 Task: Open Card Investor Meeting in Board Content Promotion to Workspace Business Intelligence and add a team member Softage.4@softage.net, a label Green, a checklist Aquarium Care, an attachment from Trello, a color Green and finally, add a card description 'Create and send out employee engagement survey on company culture' and a comment 'We should approach this task with a sense of collaboration and partnership, working closely with stakeholders and other teams to achieve success.'. Add a start date 'Jan 04, 1900' with a due date 'Jan 11, 1900'
Action: Mouse moved to (86, 253)
Screenshot: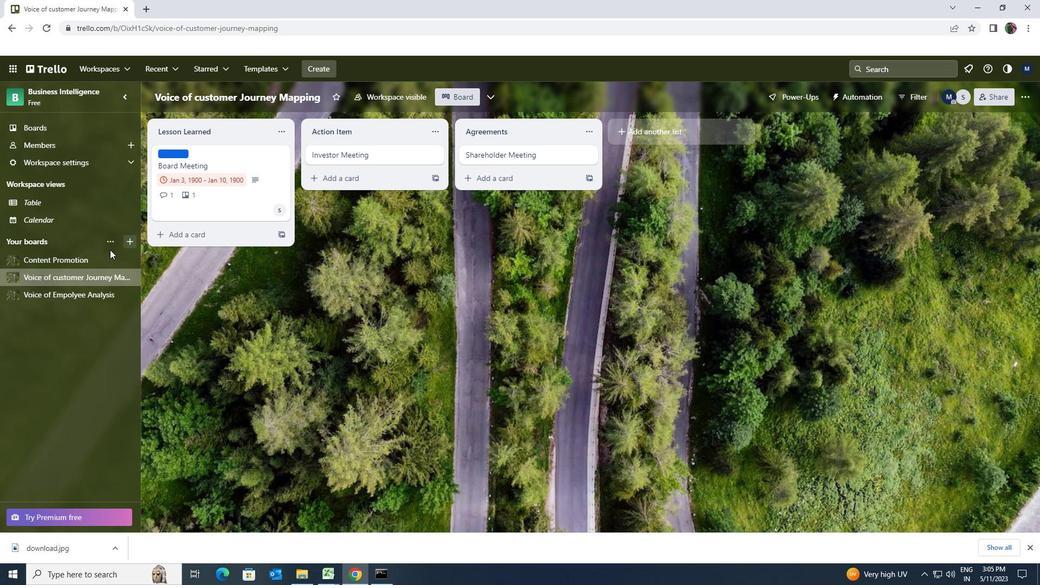 
Action: Mouse pressed left at (86, 253)
Screenshot: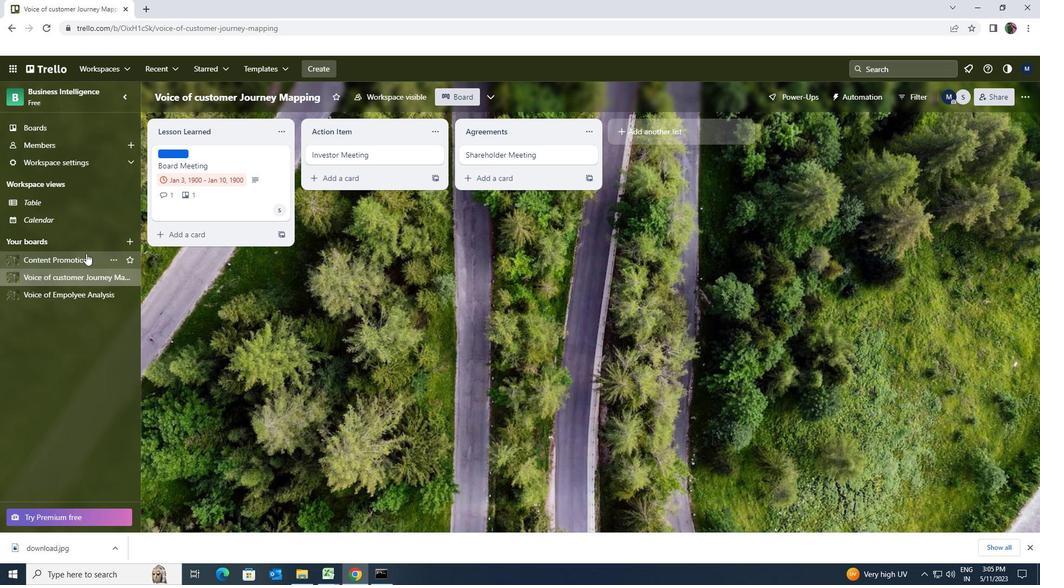 
Action: Mouse moved to (362, 154)
Screenshot: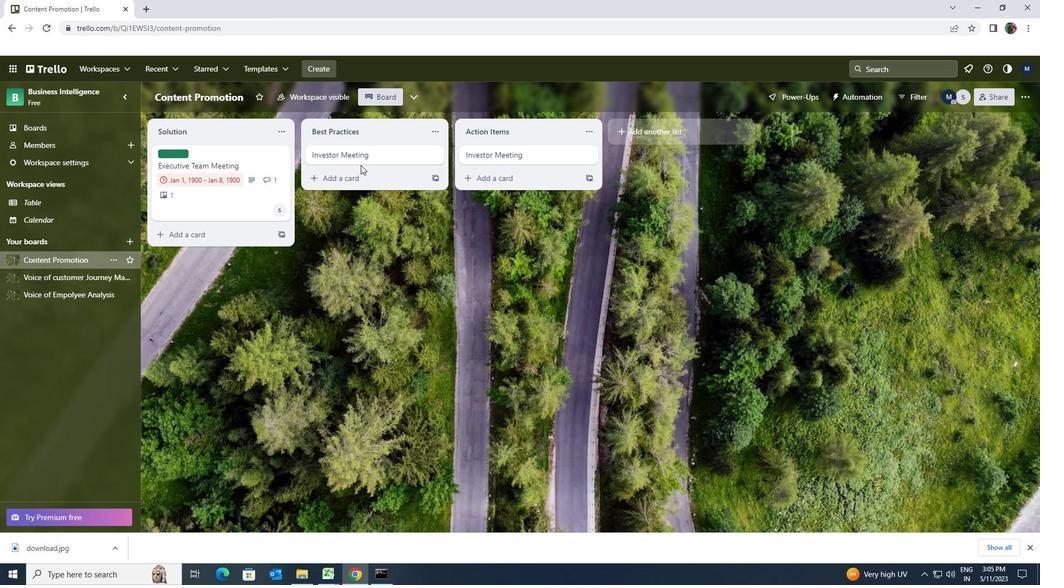 
Action: Mouse pressed left at (362, 154)
Screenshot: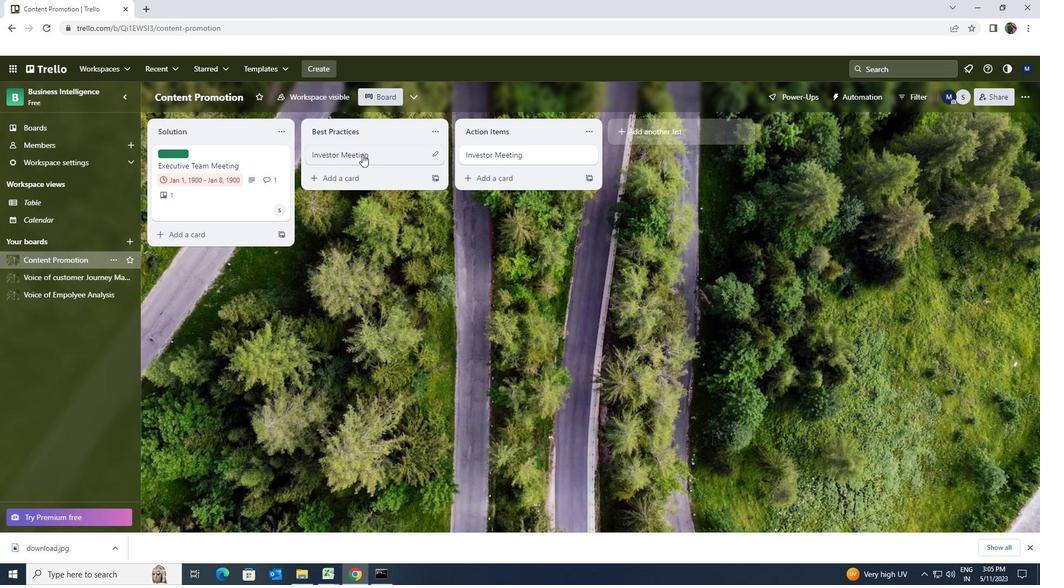 
Action: Mouse moved to (637, 157)
Screenshot: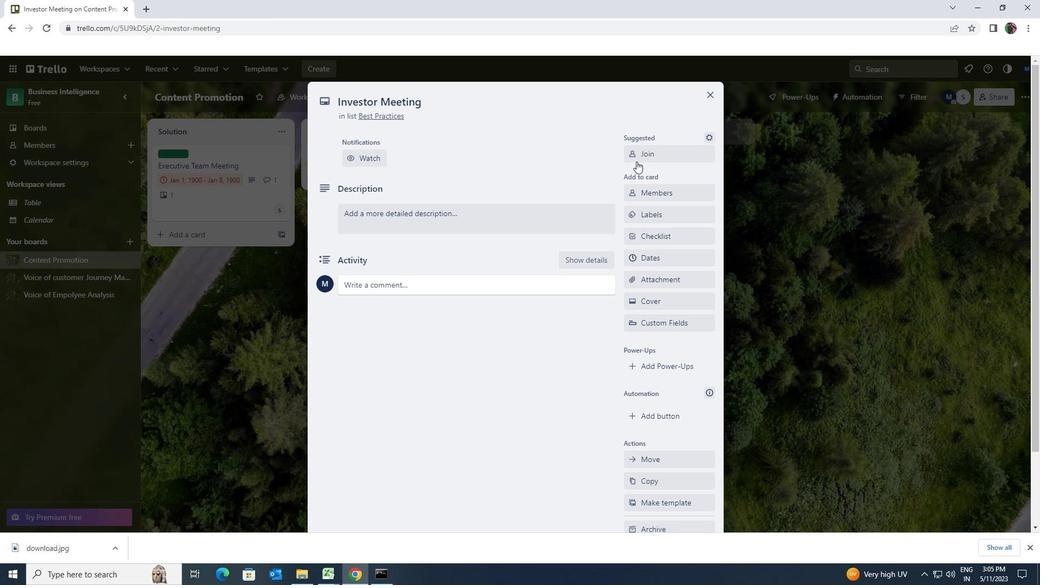 
Action: Mouse pressed left at (637, 157)
Screenshot: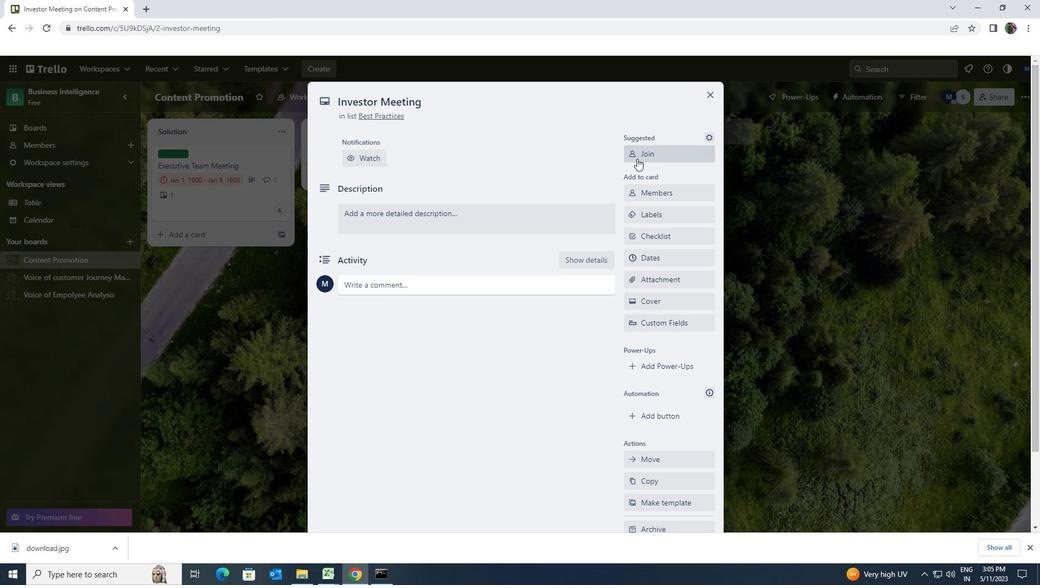 
Action: Mouse moved to (644, 157)
Screenshot: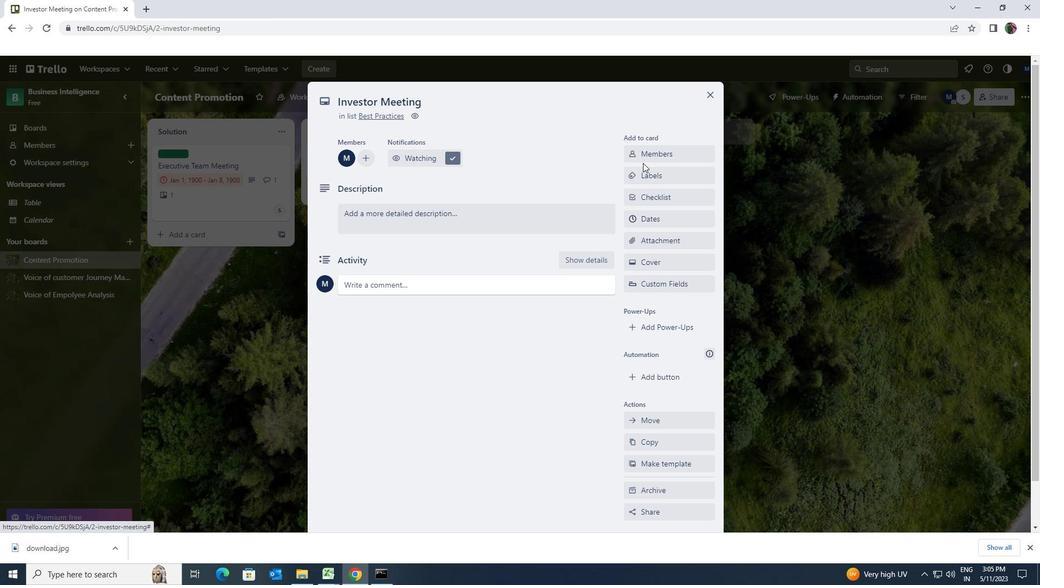 
Action: Mouse pressed left at (644, 157)
Screenshot: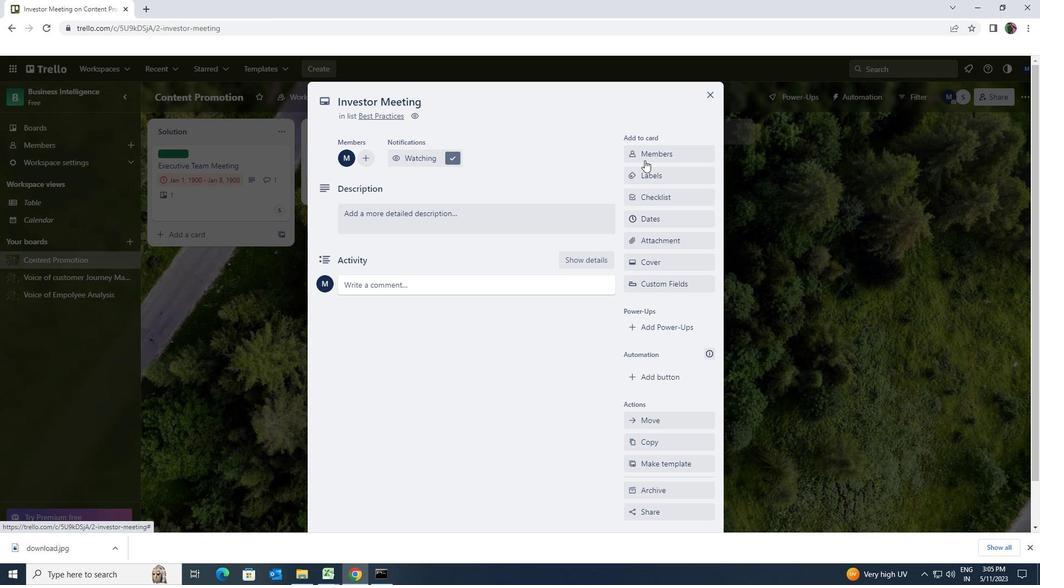 
Action: Mouse moved to (644, 157)
Screenshot: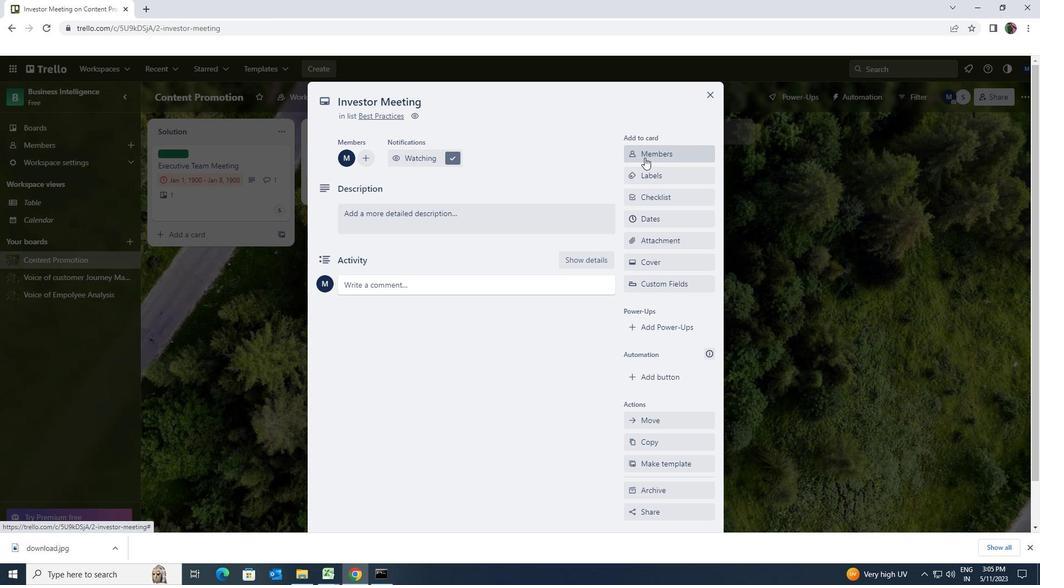 
Action: Key pressed softage.4<Key.shift>@SOFTAGE.NET
Screenshot: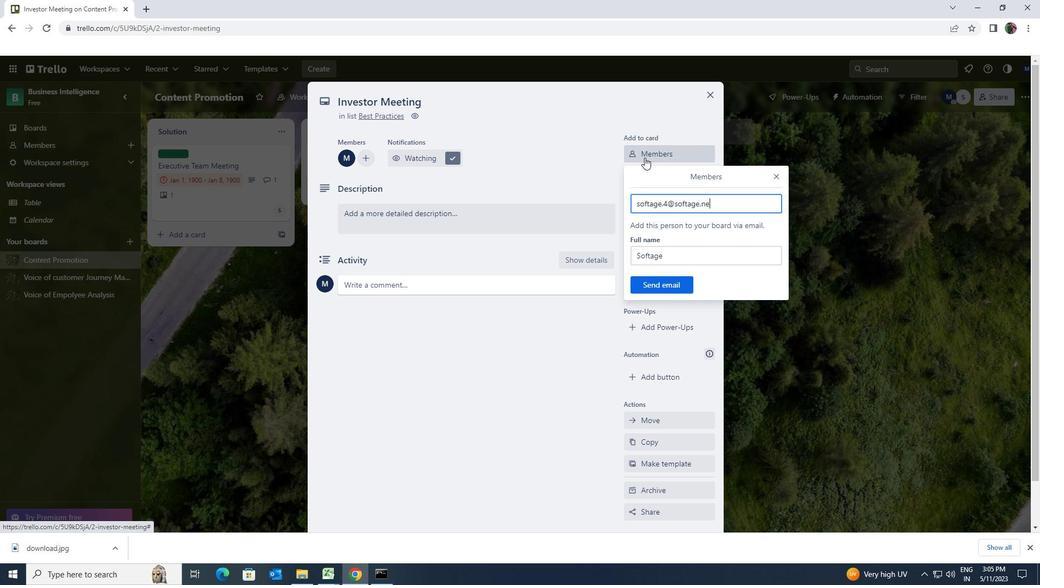 
Action: Mouse moved to (668, 283)
Screenshot: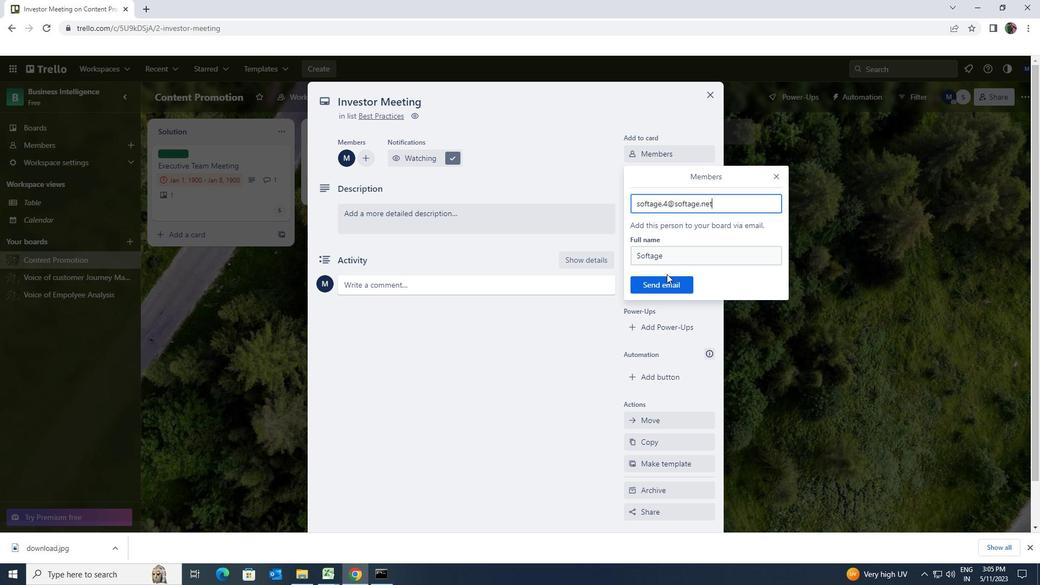 
Action: Mouse pressed left at (668, 283)
Screenshot: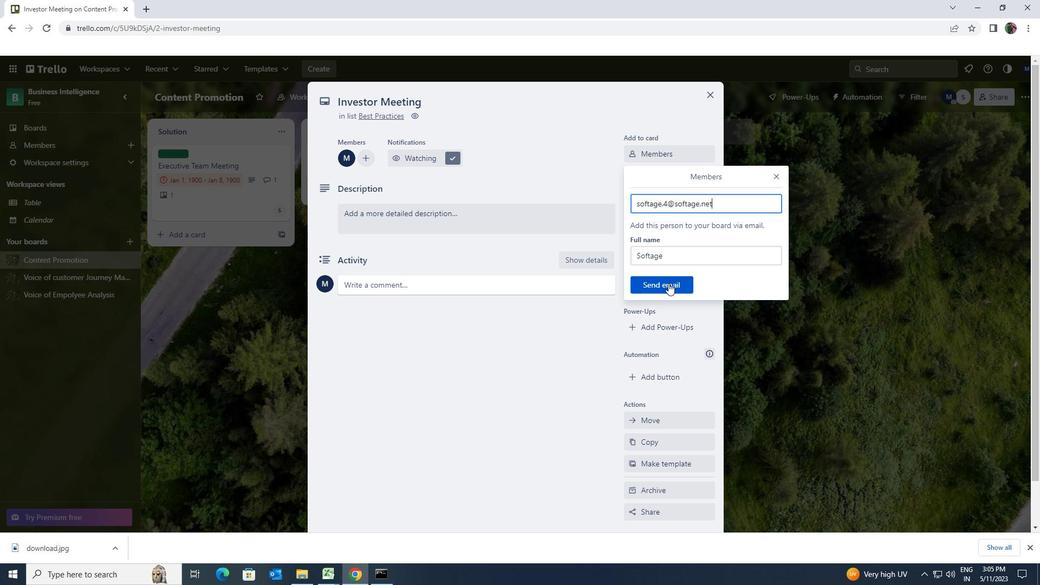 
Action: Mouse moved to (656, 176)
Screenshot: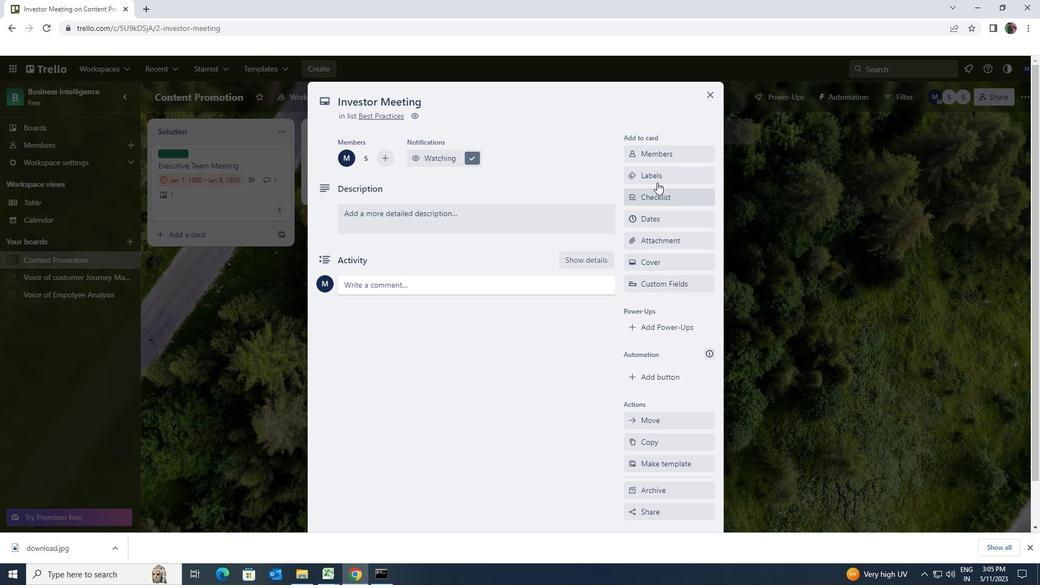 
Action: Mouse pressed left at (656, 176)
Screenshot: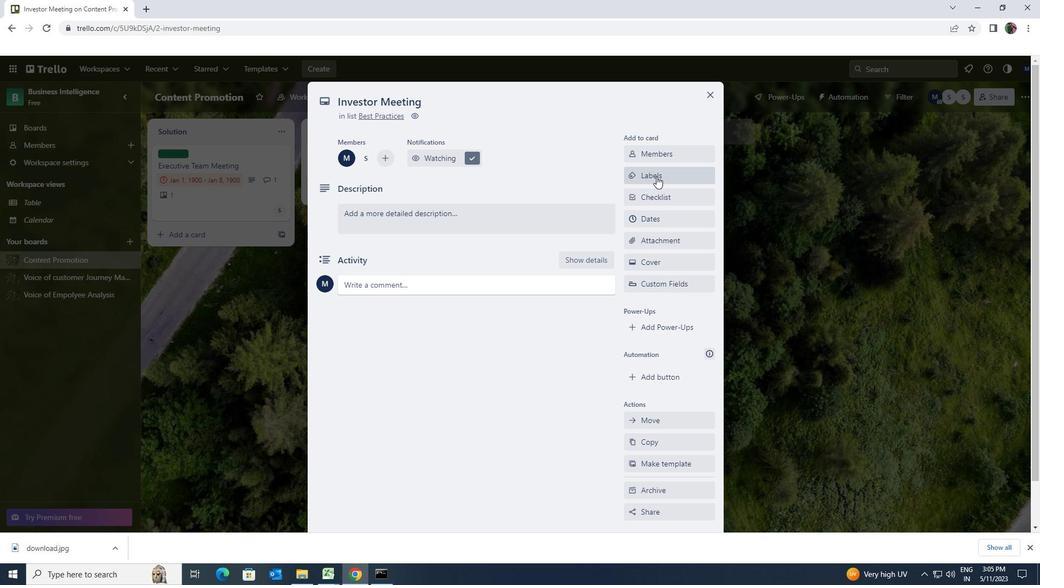 
Action: Mouse moved to (687, 400)
Screenshot: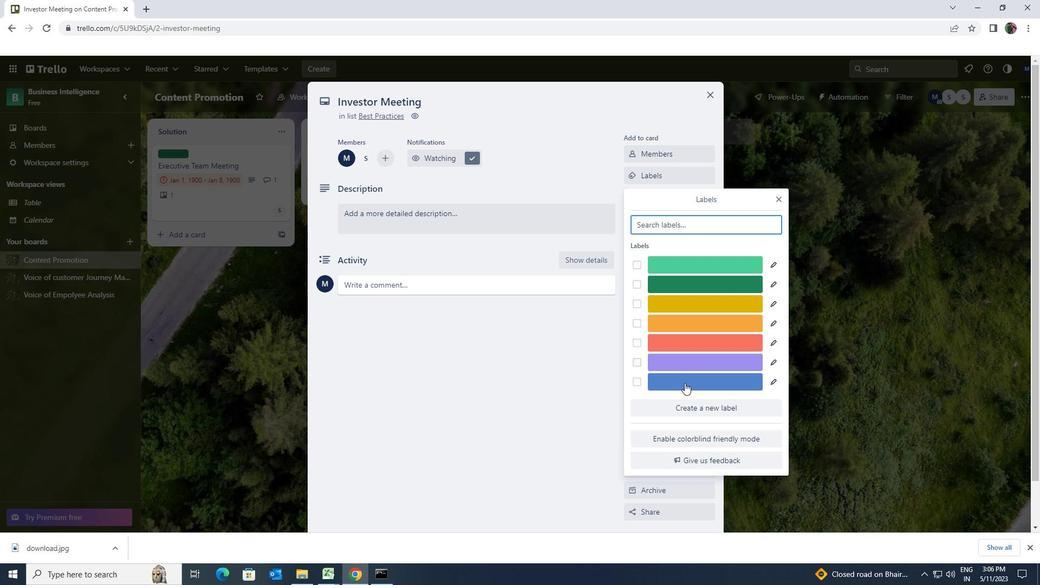 
Action: Mouse pressed left at (687, 400)
Screenshot: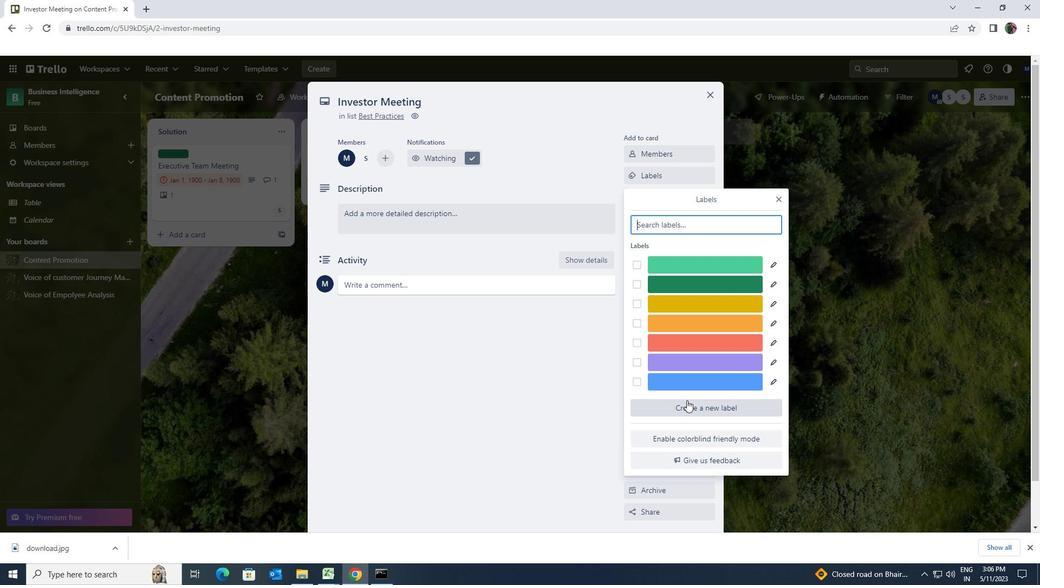 
Action: Mouse moved to (648, 373)
Screenshot: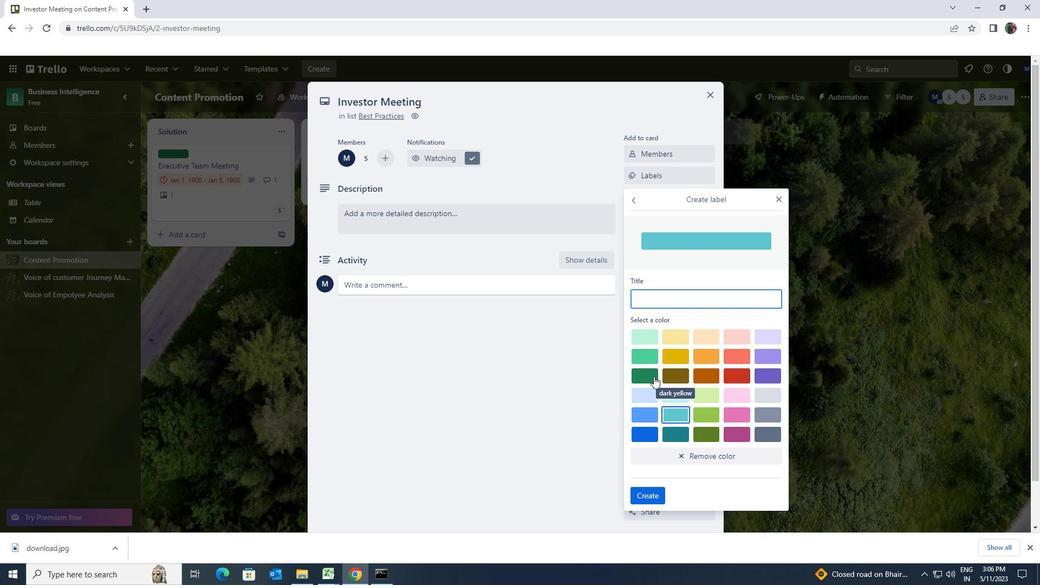 
Action: Mouse pressed left at (648, 373)
Screenshot: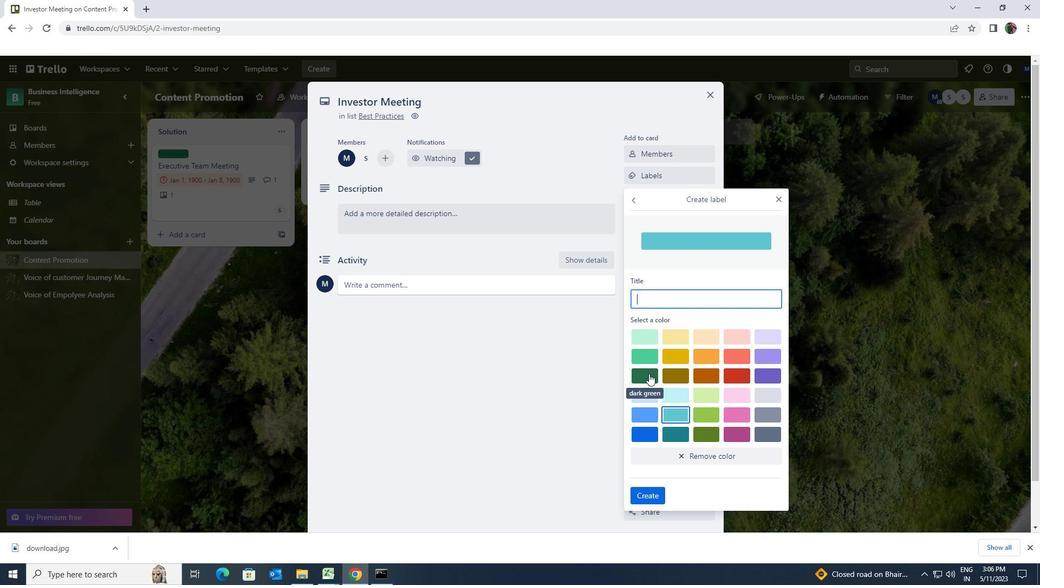 
Action: Mouse moved to (639, 493)
Screenshot: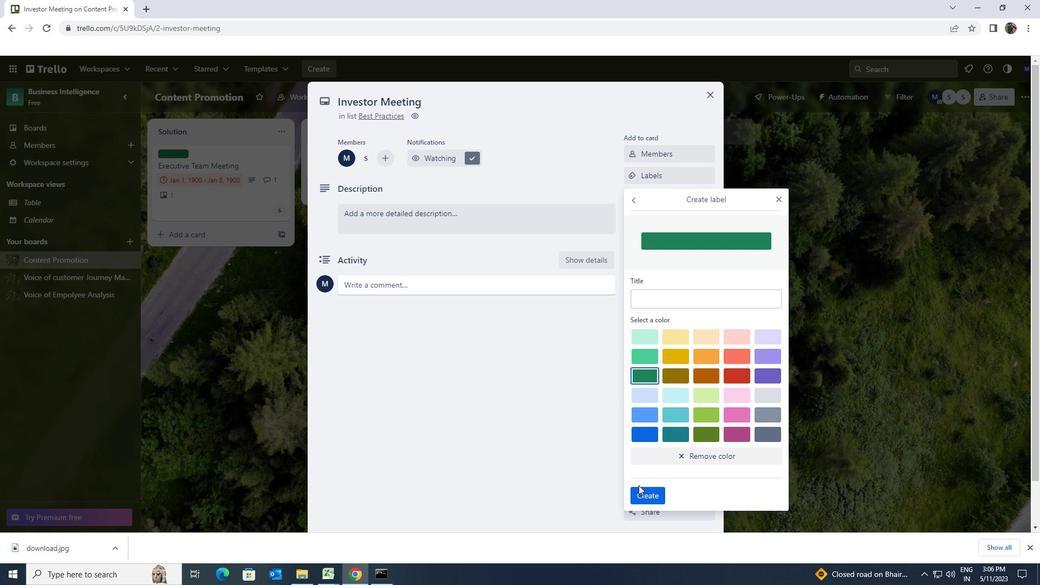 
Action: Mouse pressed left at (639, 493)
Screenshot: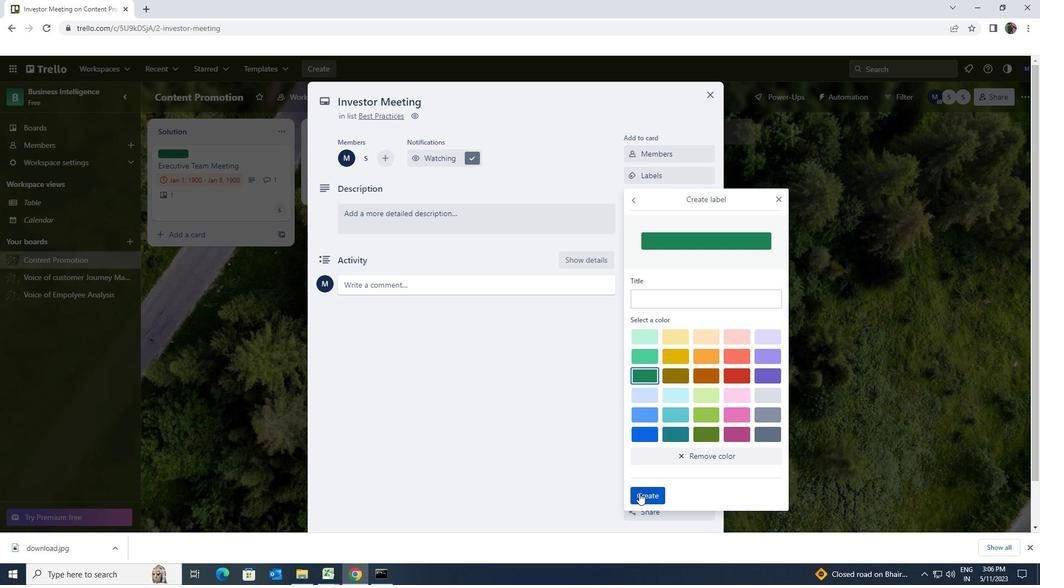 
Action: Mouse moved to (778, 196)
Screenshot: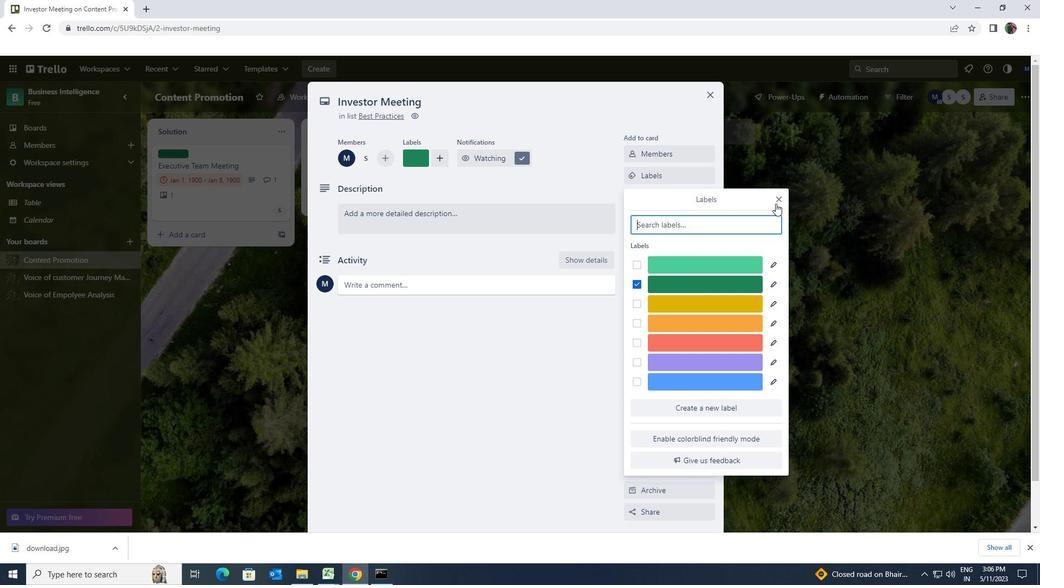 
Action: Mouse pressed left at (778, 196)
Screenshot: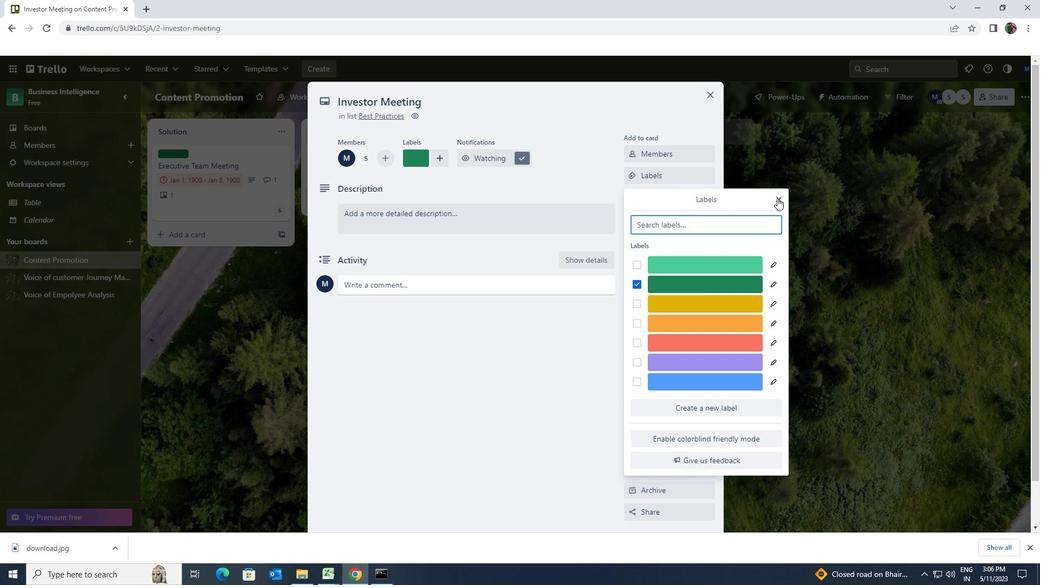
Action: Mouse moved to (697, 198)
Screenshot: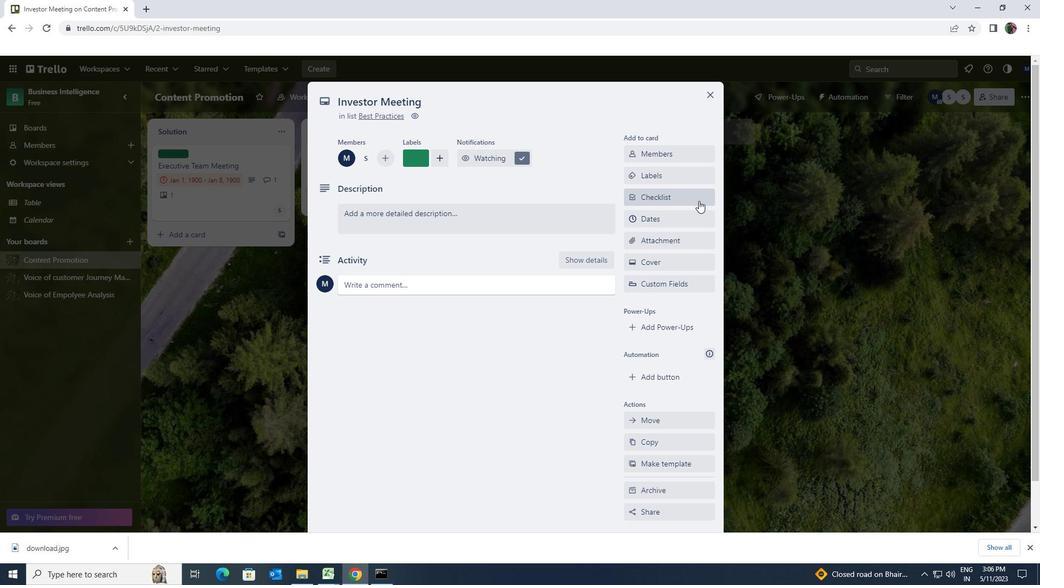 
Action: Mouse pressed left at (697, 198)
Screenshot: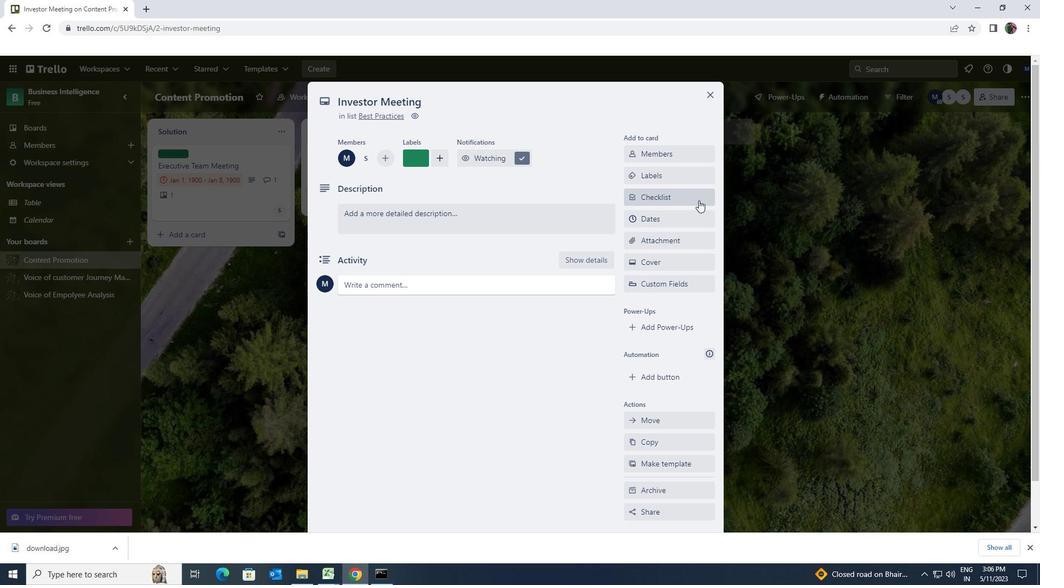 
Action: Key pressed <Key.shift><Key.shift><Key.shift><Key.shift><Key.shift><Key.shift><Key.shift><Key.shift><Key.shift><Key.shift><Key.shift><Key.shift><Key.shift><Key.shift><Key.shift><Key.shift><Key.shift>AQ
Screenshot: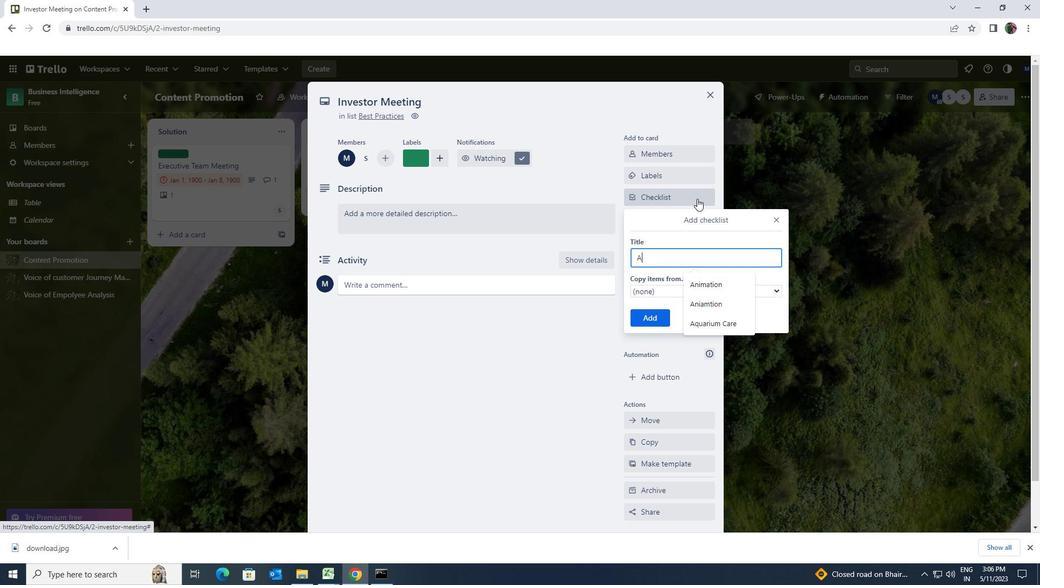 
Action: Mouse moved to (697, 198)
Screenshot: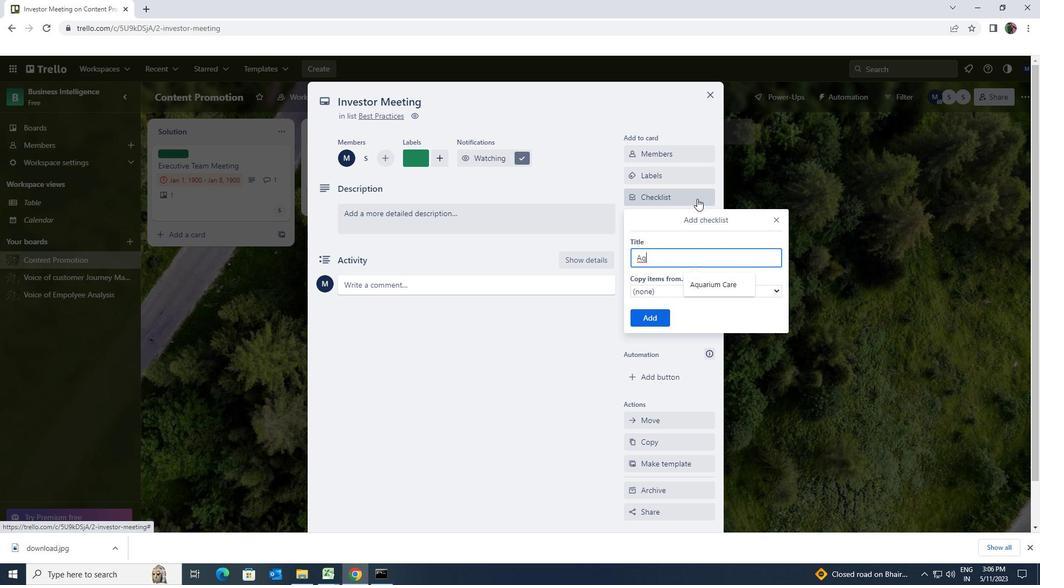 
Action: Key pressed UARIUN<Key.backspace>M<Key.space><Key.shift>CARE
Screenshot: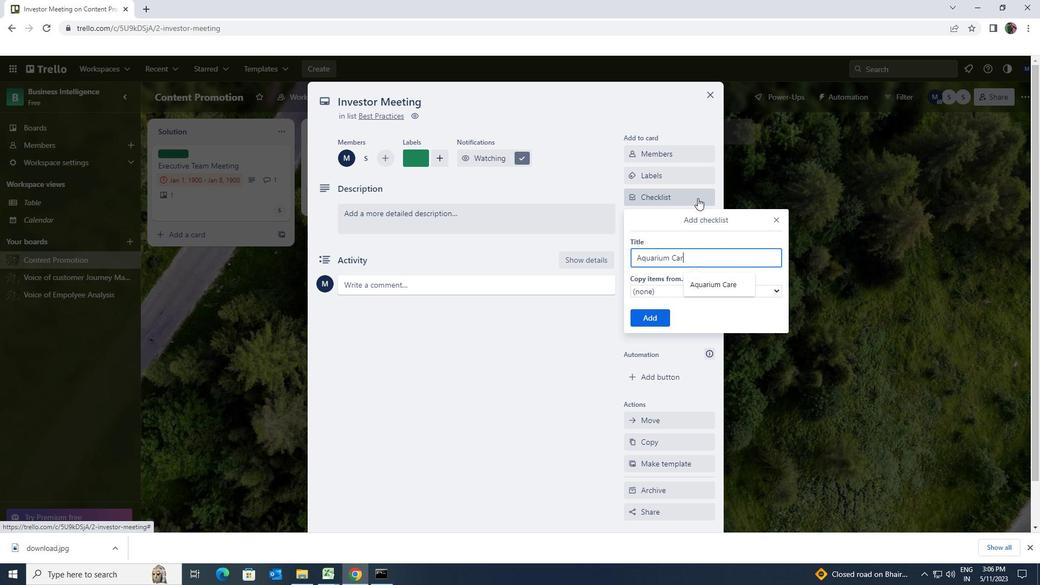 
Action: Mouse moved to (659, 316)
Screenshot: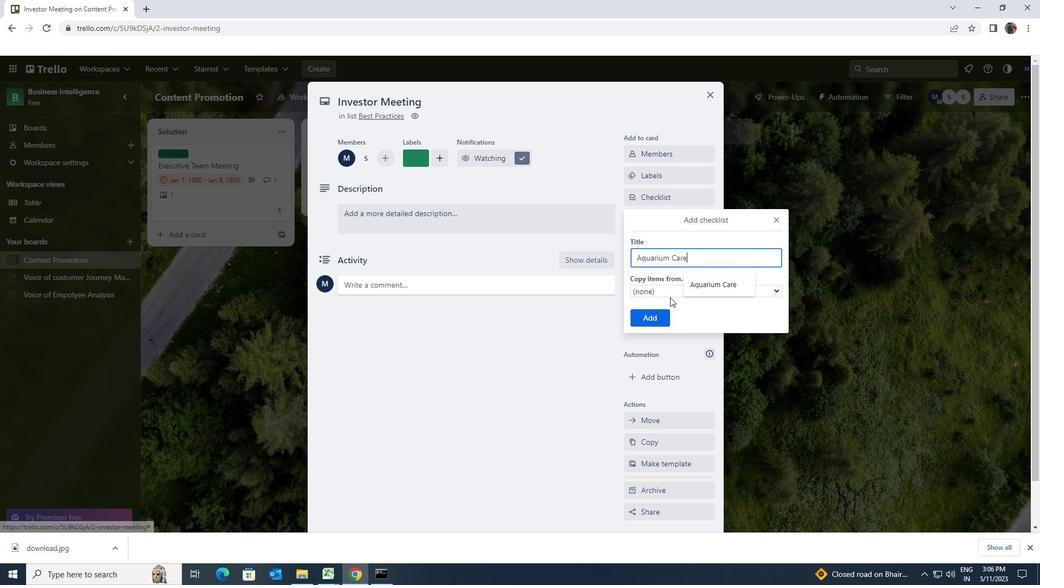 
Action: Mouse pressed left at (659, 316)
Screenshot: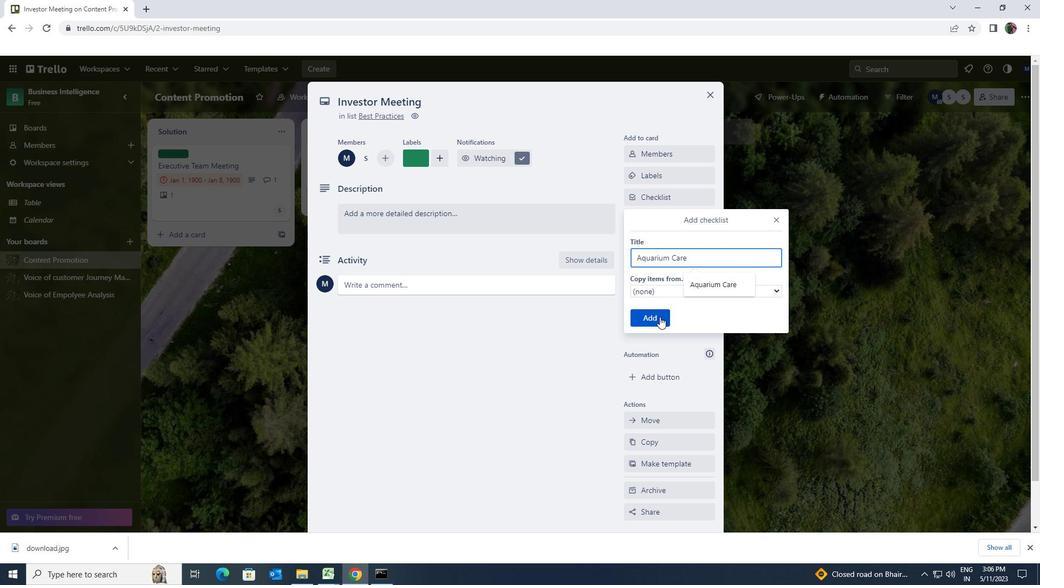 
Action: Mouse moved to (662, 234)
Screenshot: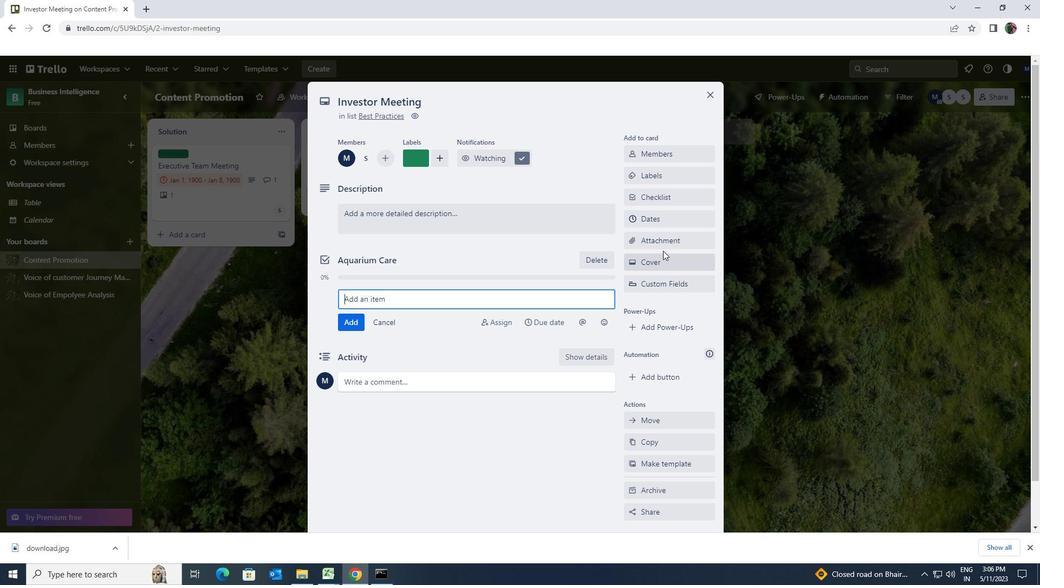 
Action: Mouse pressed left at (662, 234)
Screenshot: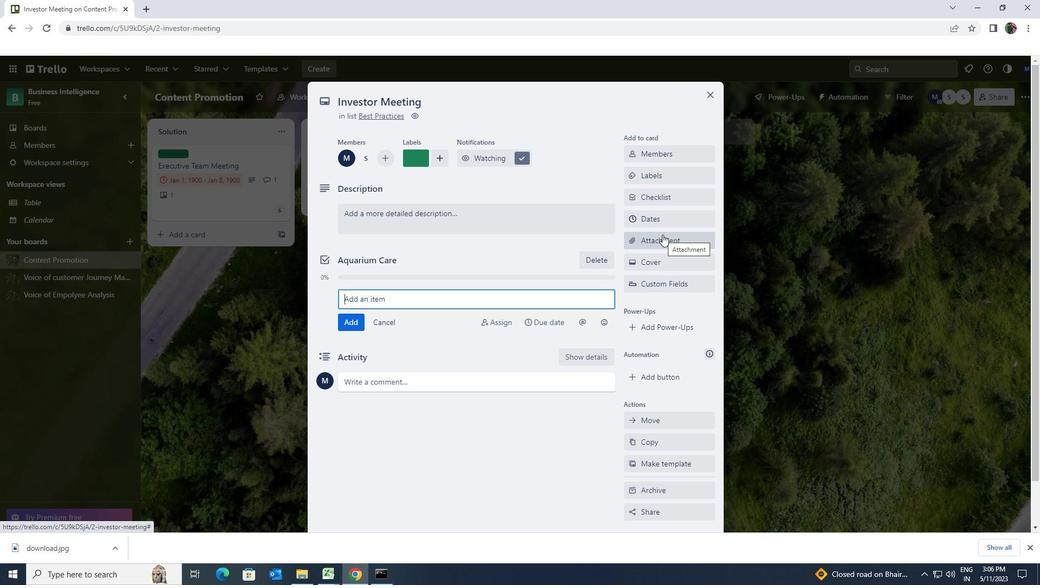 
Action: Mouse moved to (665, 300)
Screenshot: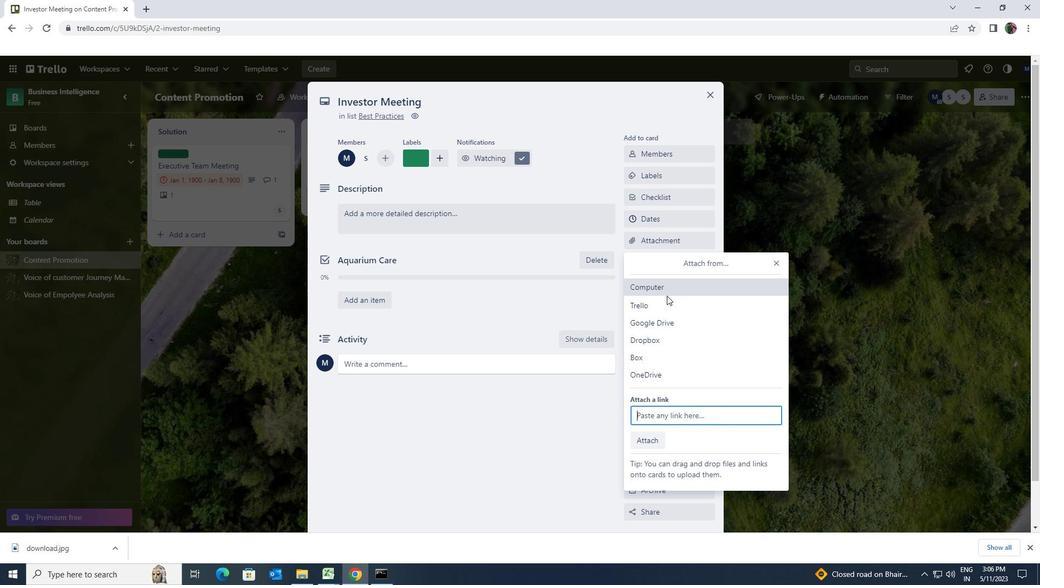 
Action: Mouse pressed left at (665, 300)
Screenshot: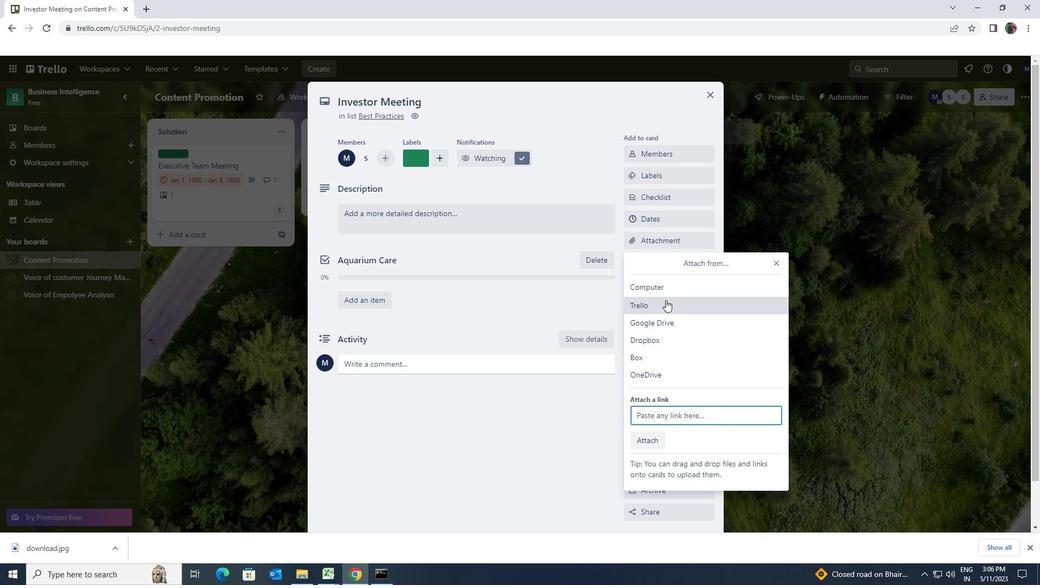 
Action: Mouse moved to (663, 310)
Screenshot: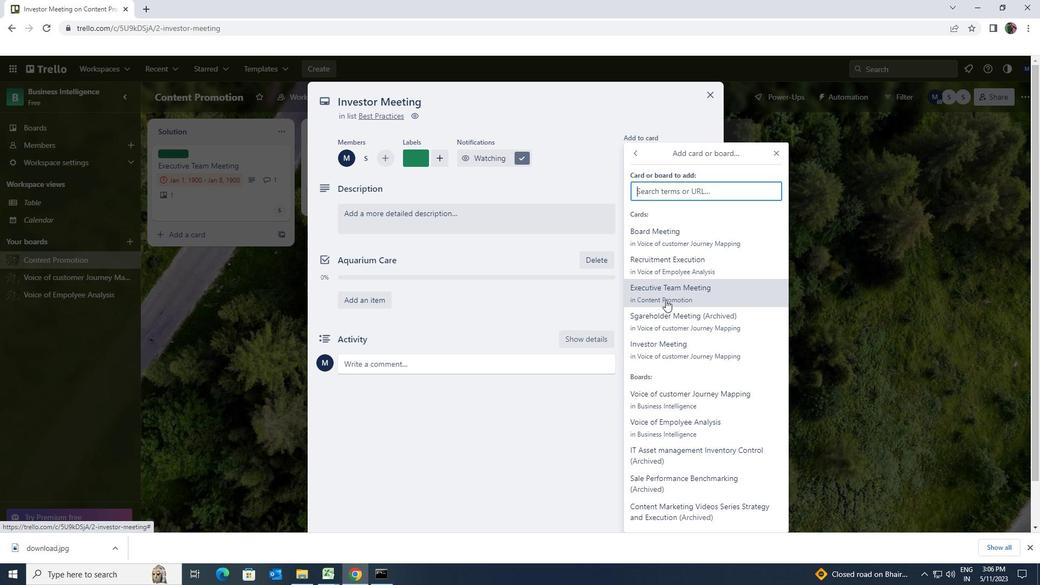 
Action: Mouse pressed left at (663, 310)
Screenshot: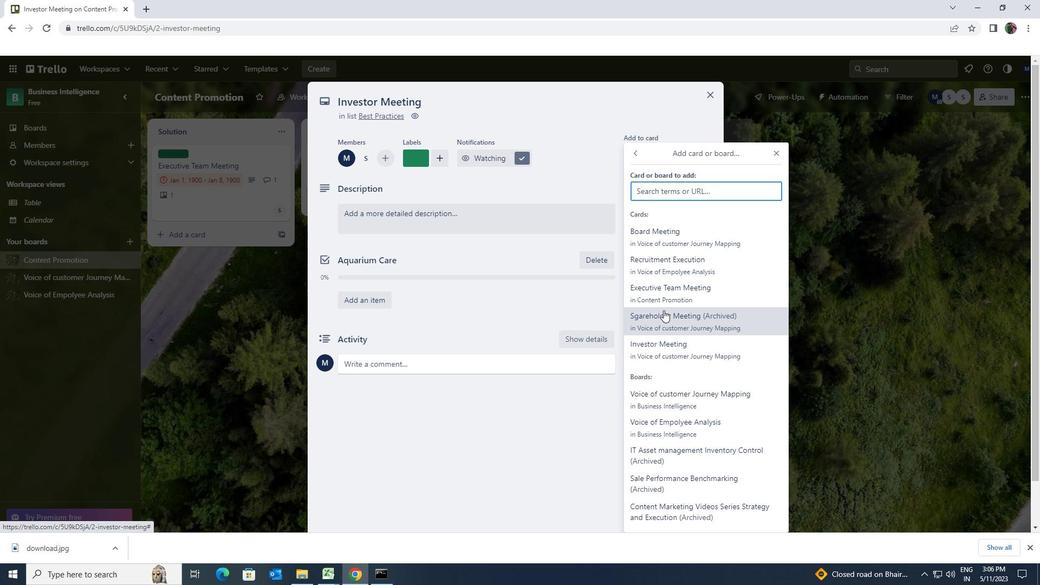 
Action: Mouse moved to (566, 223)
Screenshot: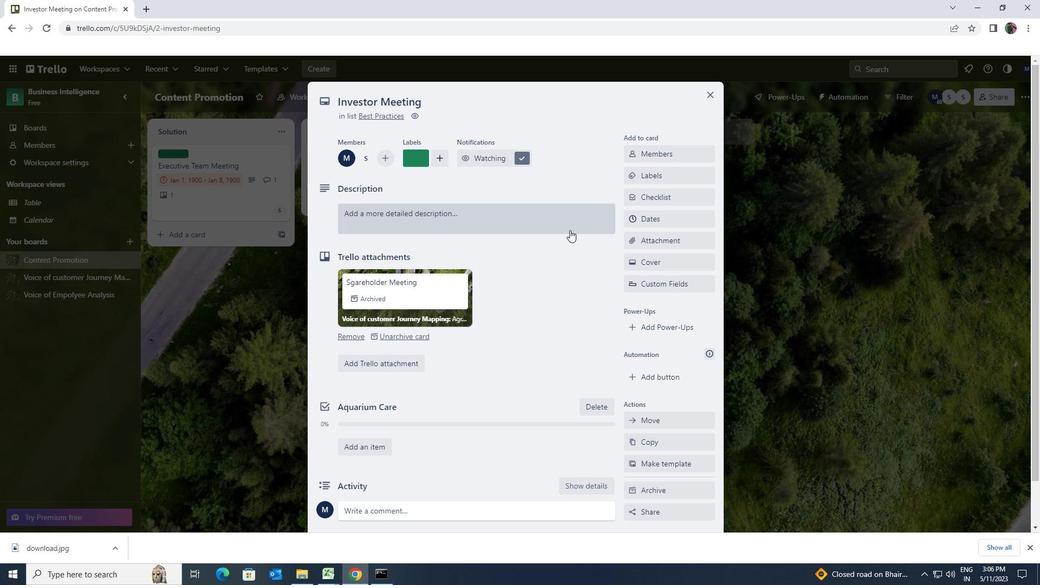
Action: Mouse pressed left at (566, 223)
Screenshot: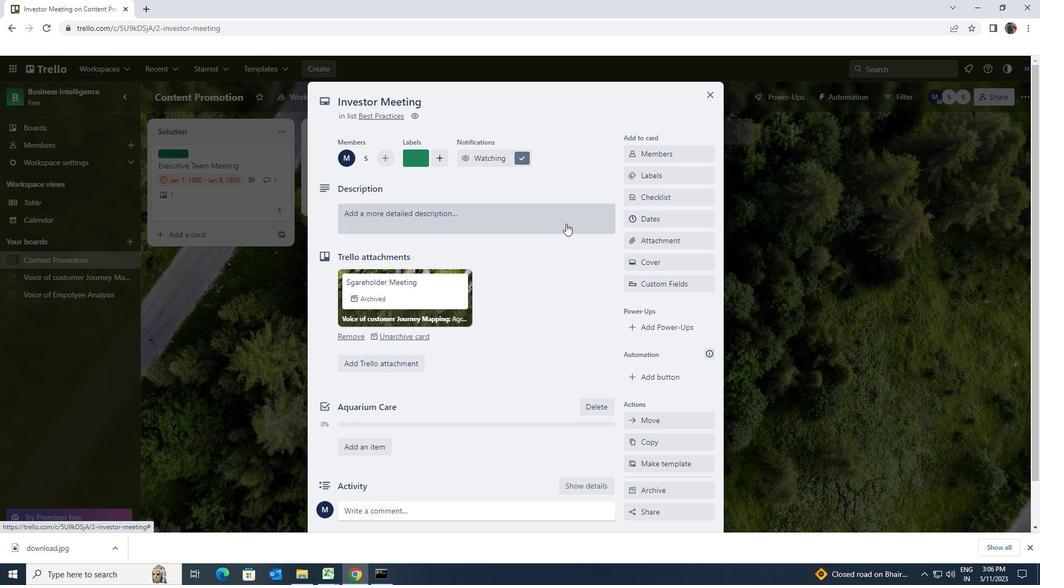 
Action: Key pressed <Key.shift>CREATE<Key.space>AND<Key.space>SENS<Key.backspace>D<Key.space>OUT<Key.space>EMPLOYEE<Key.space>ENGAGEMENT<Key.space>SURVEY<Key.space>ON<Key.space>COMPANY<Key.space>CULTURE.
Screenshot: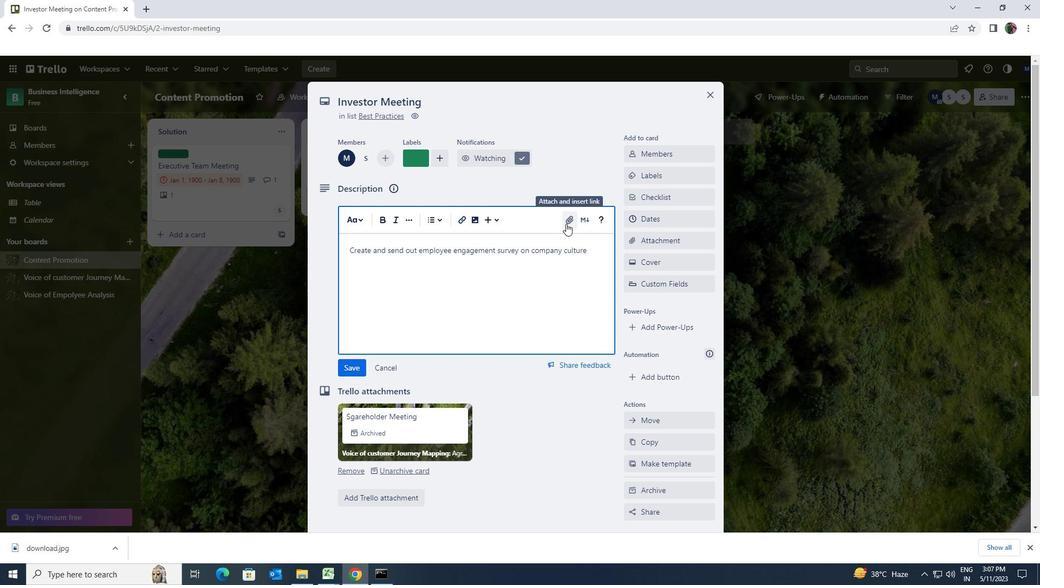 
Action: Mouse moved to (360, 367)
Screenshot: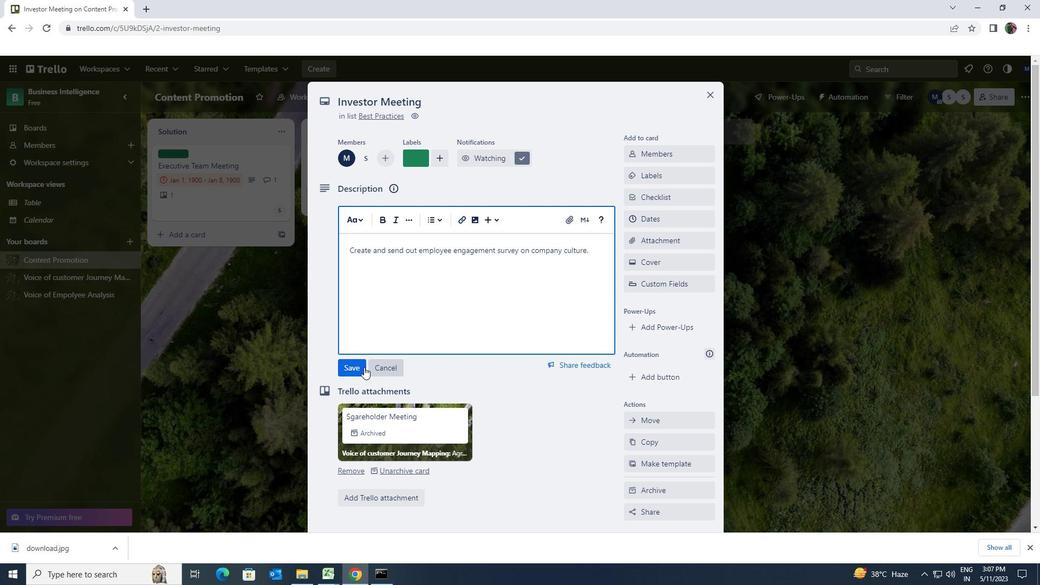 
Action: Mouse pressed left at (360, 367)
Screenshot: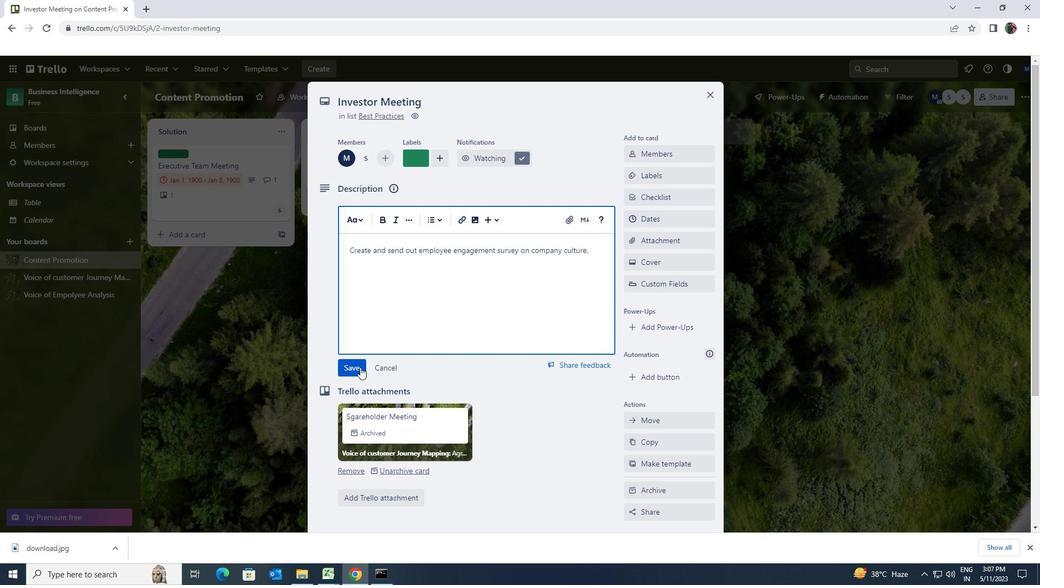
Action: Mouse scrolled (360, 366) with delta (0, 0)
Screenshot: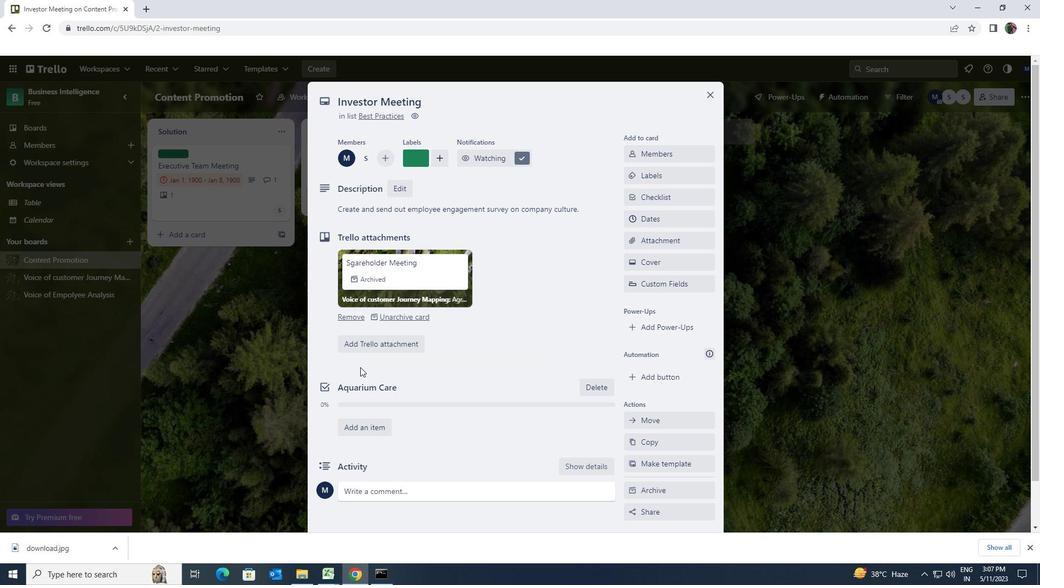 
Action: Mouse scrolled (360, 366) with delta (0, 0)
Screenshot: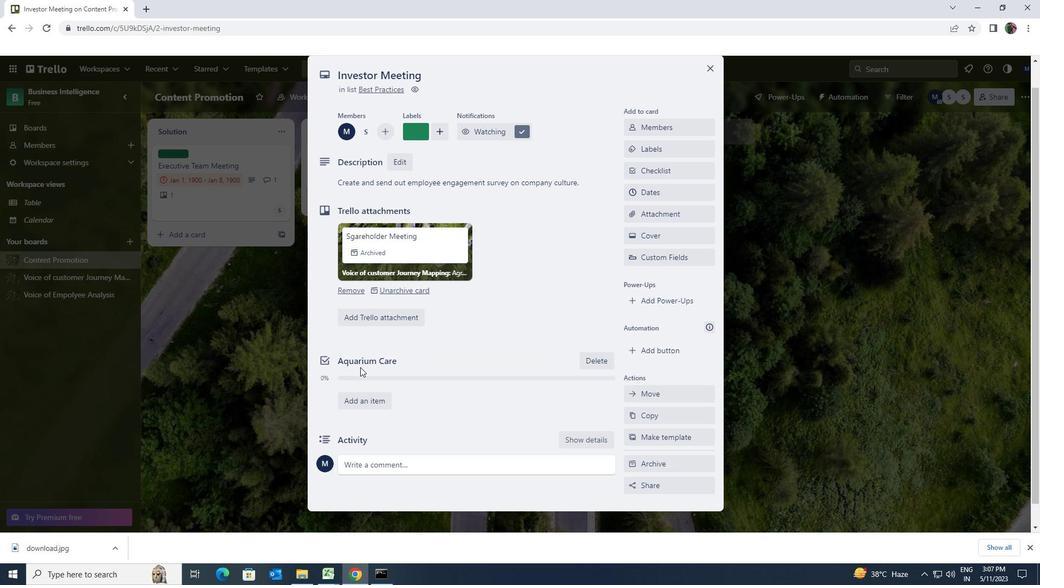 
Action: Mouse scrolled (360, 366) with delta (0, 0)
Screenshot: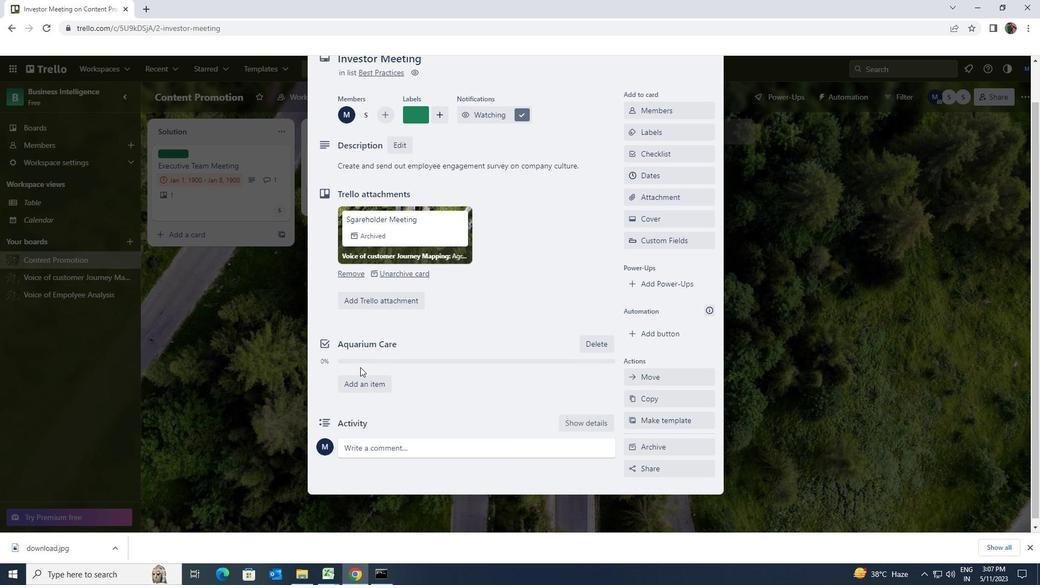 
Action: Mouse moved to (381, 447)
Screenshot: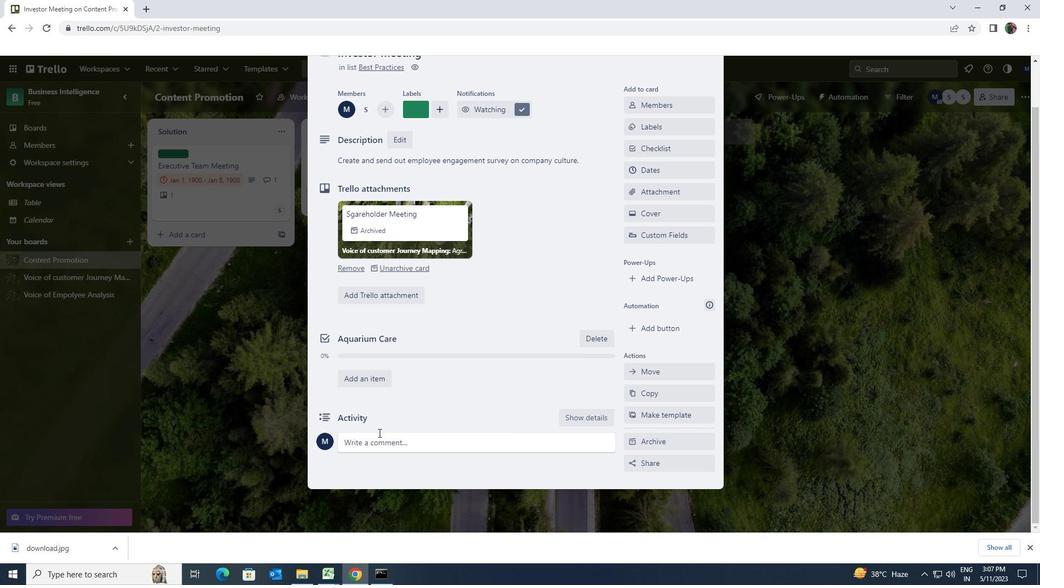 
Action: Mouse pressed left at (381, 447)
Screenshot: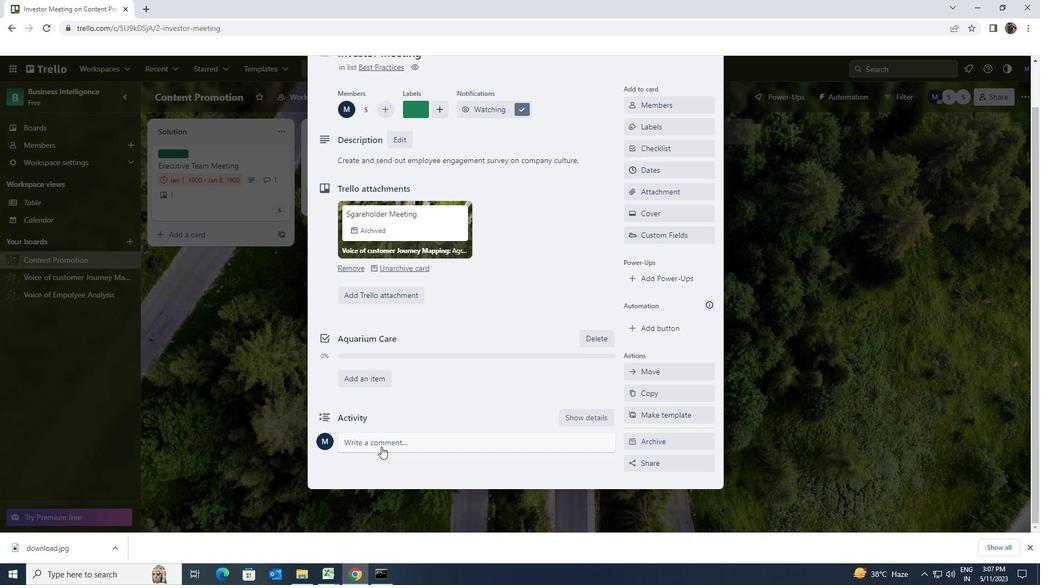 
Action: Key pressed <Key.shift>W<Key.space>SHOULD<Key.space>APPO<Key.backspace>ROACH<Key.space>THIS<Key.space>TASK<Key.space>WITH<Key.space>A<Key.space>SENSE<Key.space>OF<Key.space>COLLV<Key.backspace>BORATION<Key.space>AND<Key.space>PARTNERSHIP<Key.space>WORKING<Key.space>CLOSELY<Key.space>WITH<Key.space>STAKEHOLDER<Key.space>AND<Key.space>OTHERS<Key.space>AND<Key.space>ACHIEVE<Key.space>SUCCESS.
Screenshot: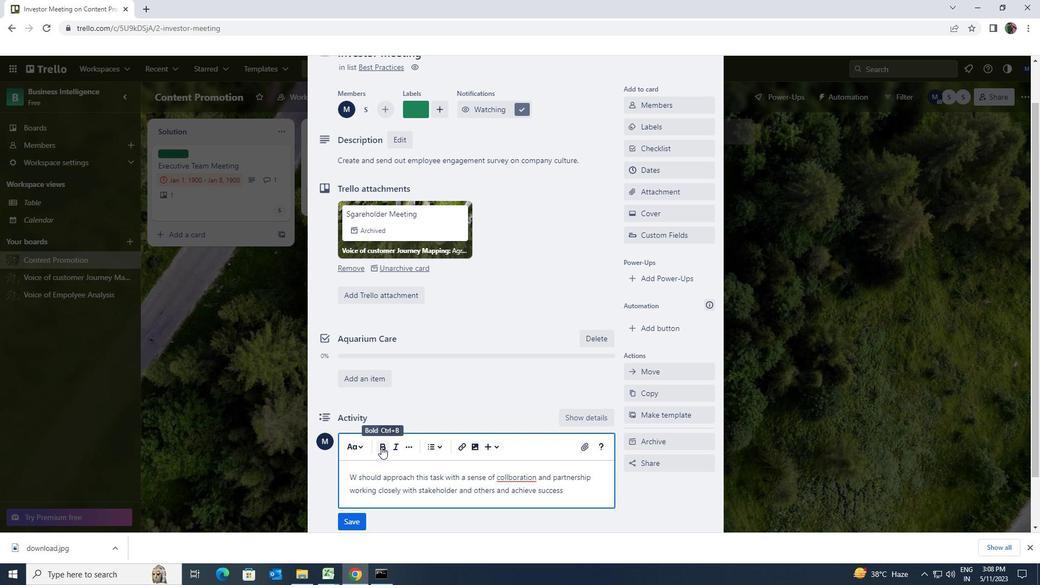 
Action: Mouse scrolled (381, 446) with delta (0, 0)
Screenshot: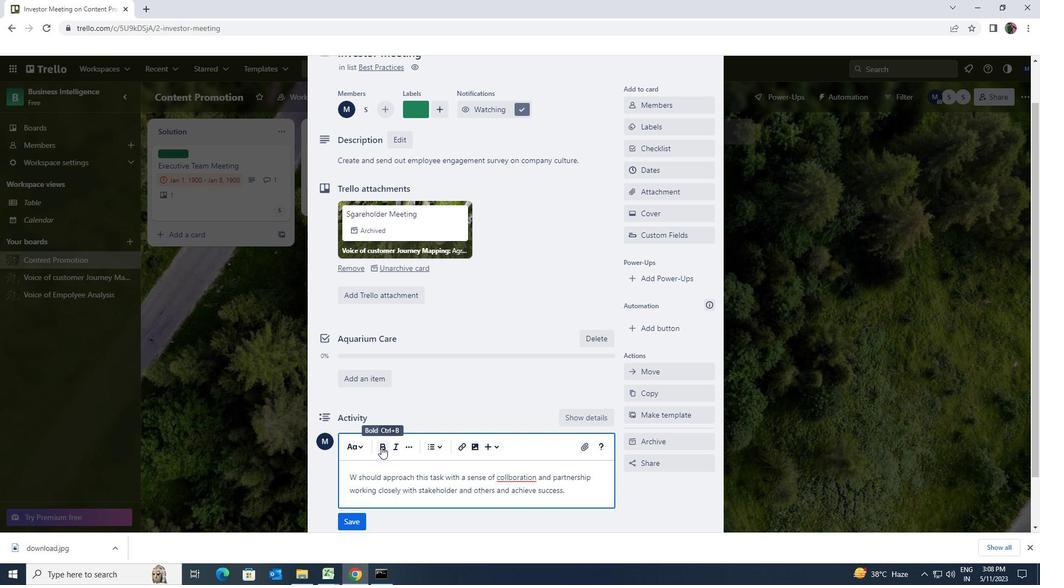 
Action: Mouse scrolled (381, 446) with delta (0, 0)
Screenshot: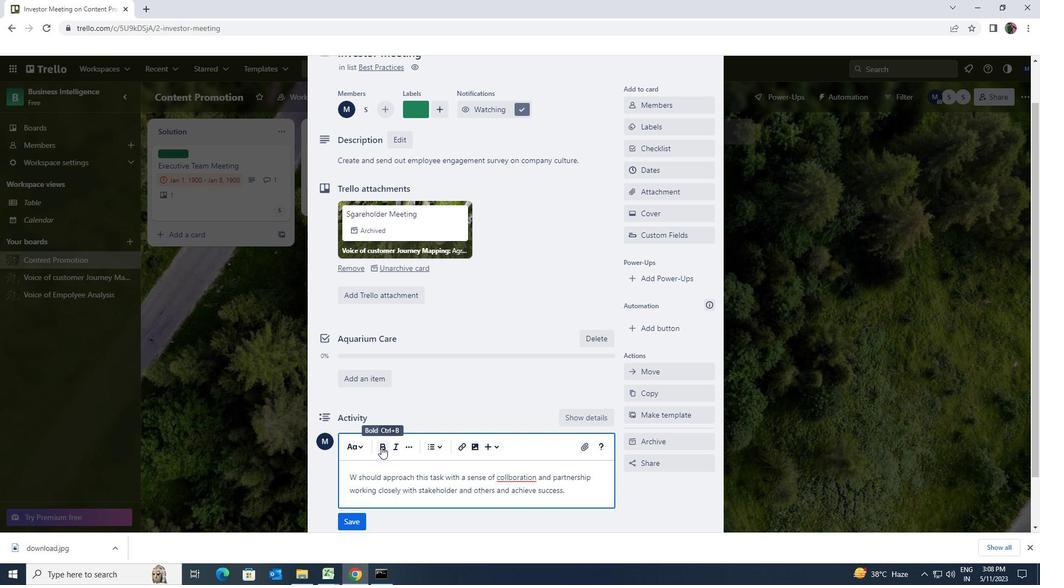 
Action: Mouse moved to (359, 457)
Screenshot: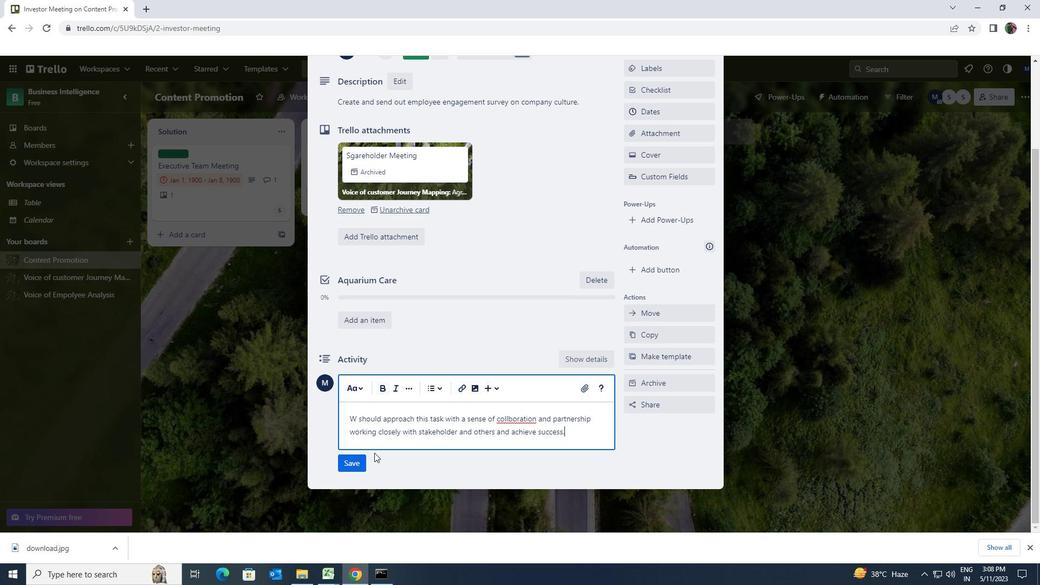 
Action: Mouse pressed left at (359, 457)
Screenshot: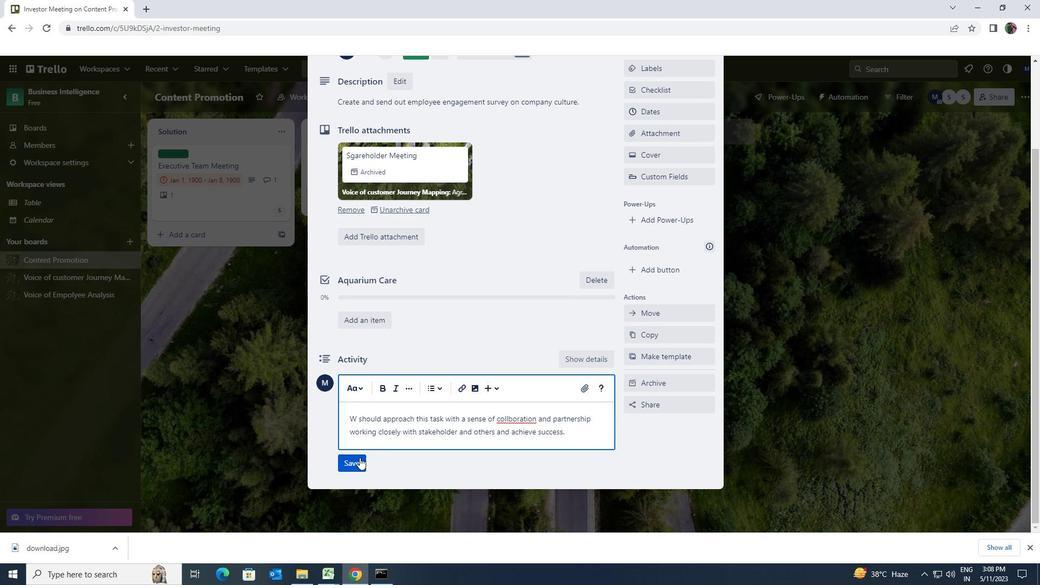 
Action: Mouse scrolled (359, 458) with delta (0, 0)
Screenshot: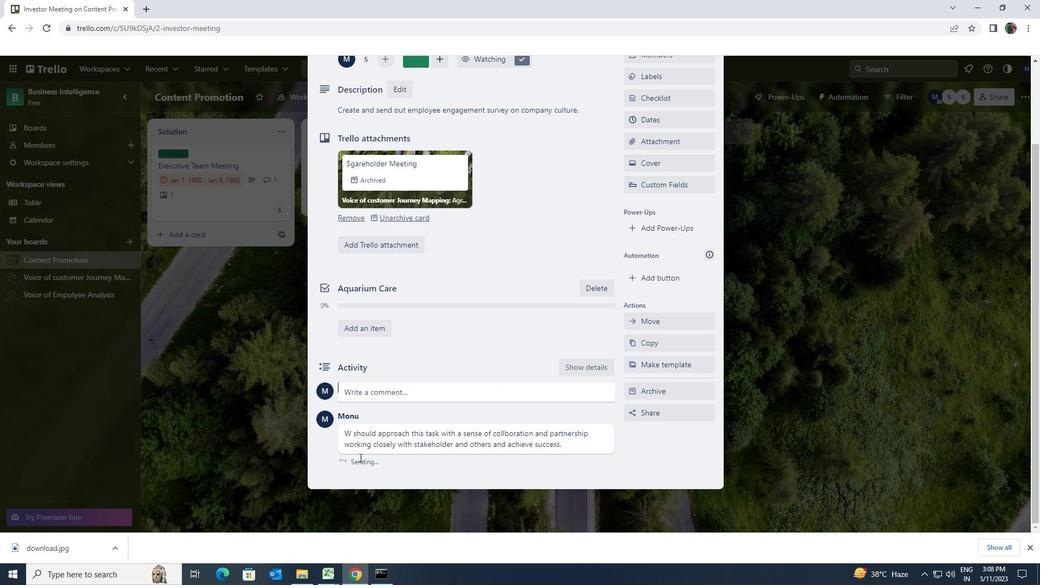 
Action: Mouse scrolled (359, 458) with delta (0, 0)
Screenshot: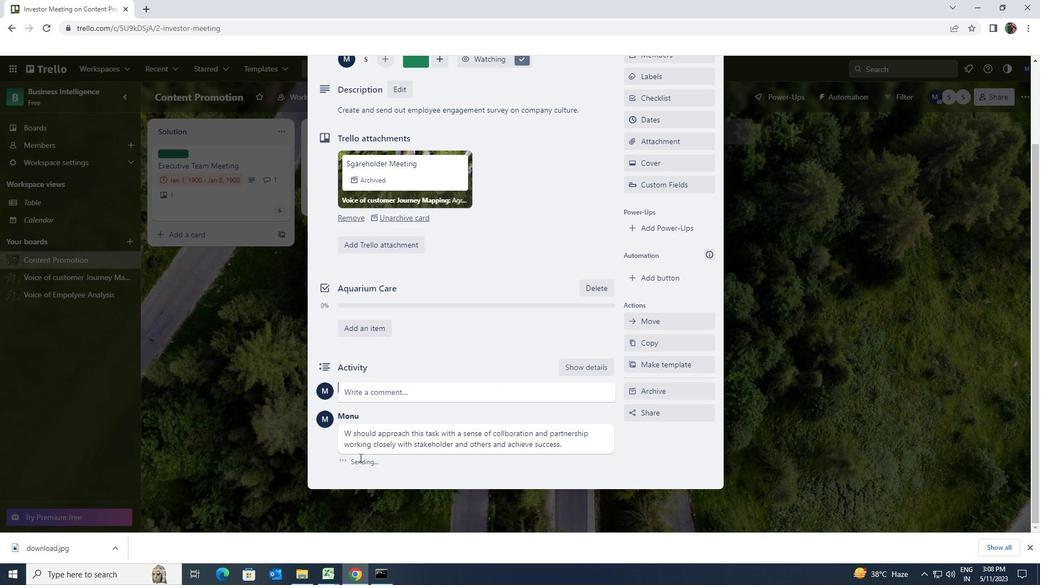 
Action: Mouse moved to (359, 456)
Screenshot: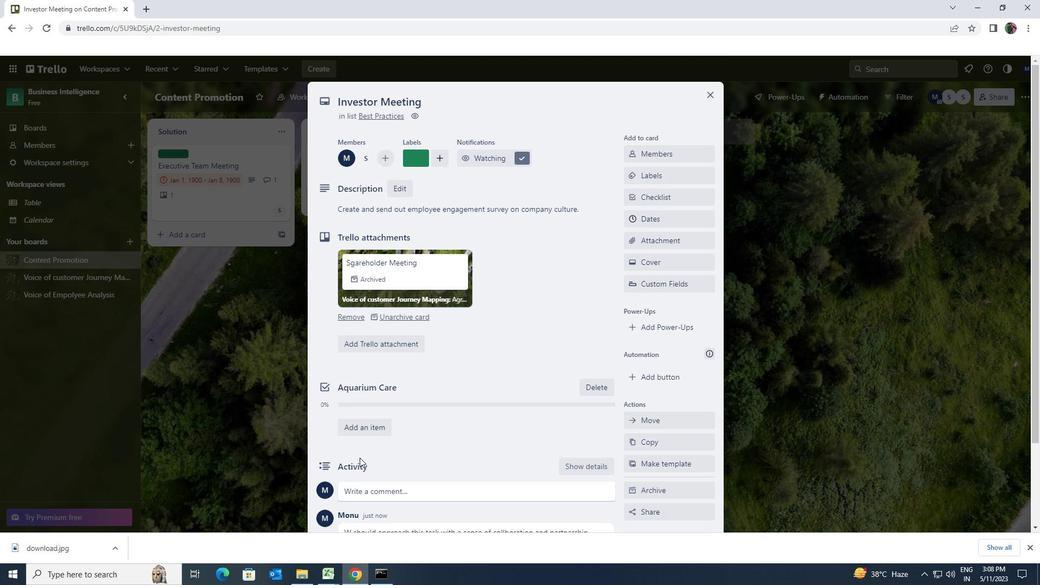
Action: Mouse scrolled (359, 457) with delta (0, 0)
Screenshot: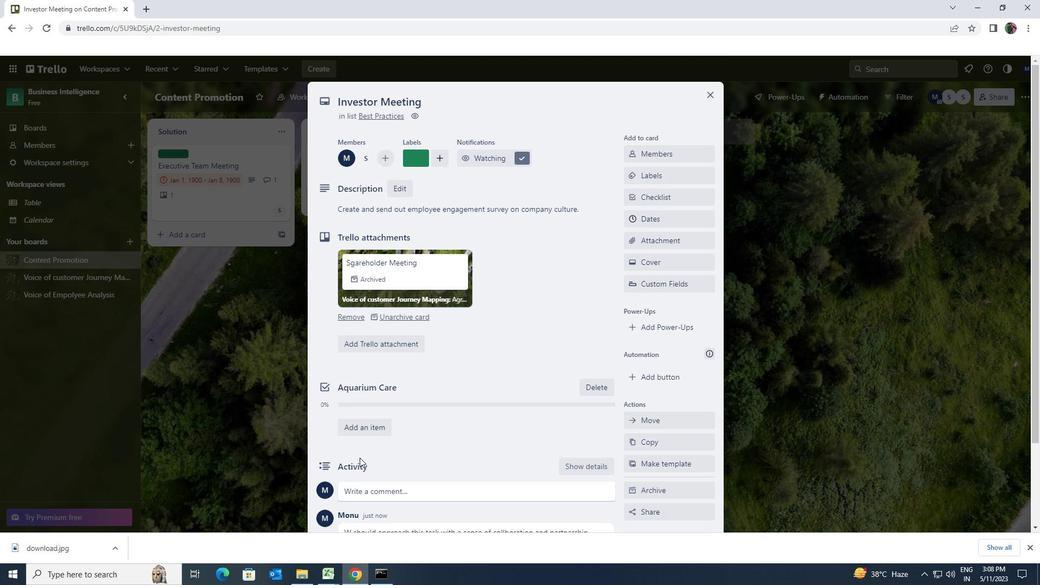 
Action: Mouse moved to (643, 221)
Screenshot: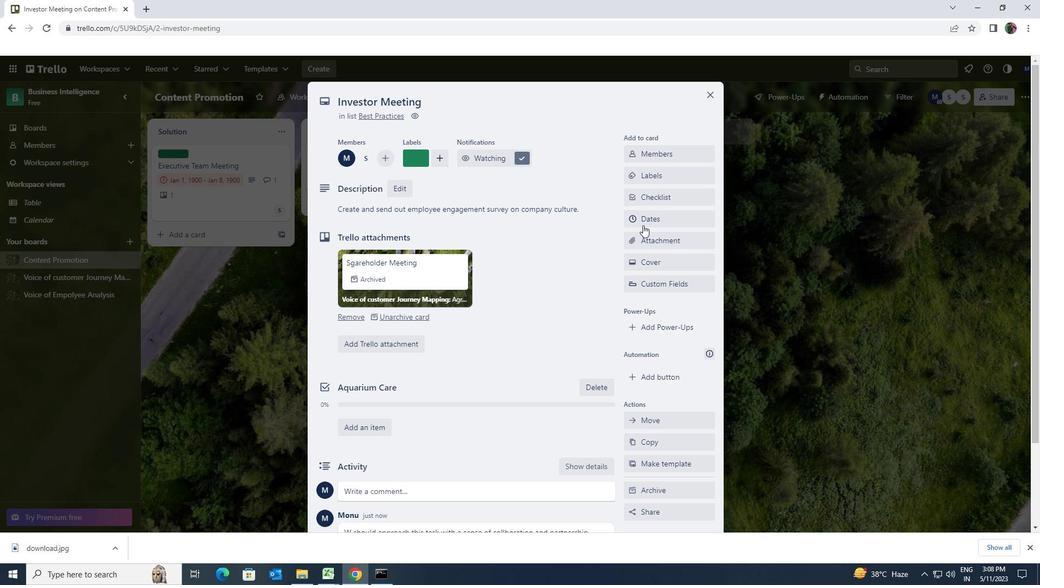 
Action: Mouse pressed left at (643, 221)
Screenshot: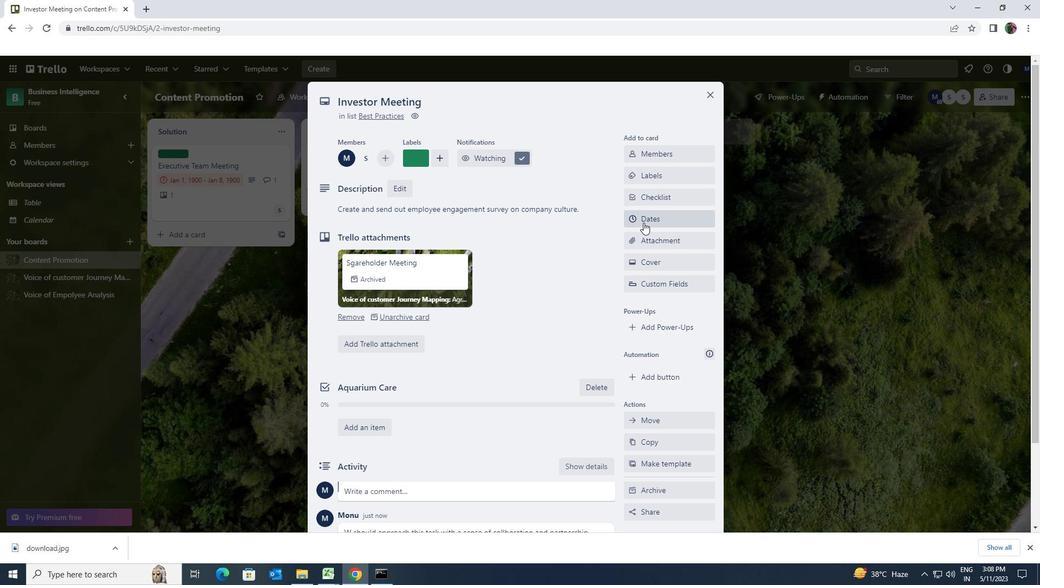 
Action: Mouse moved to (633, 291)
Screenshot: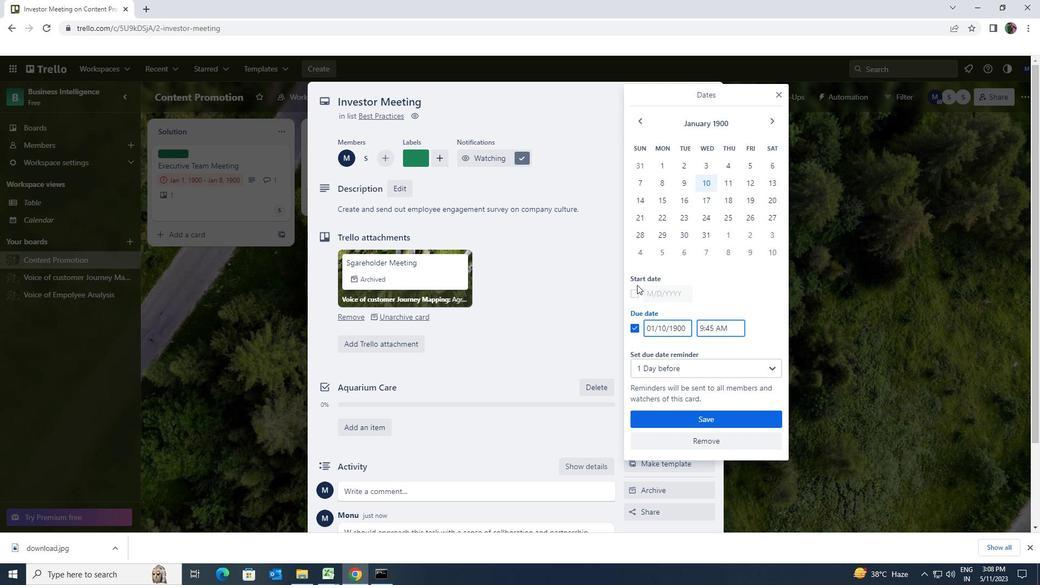 
Action: Mouse pressed left at (633, 291)
Screenshot: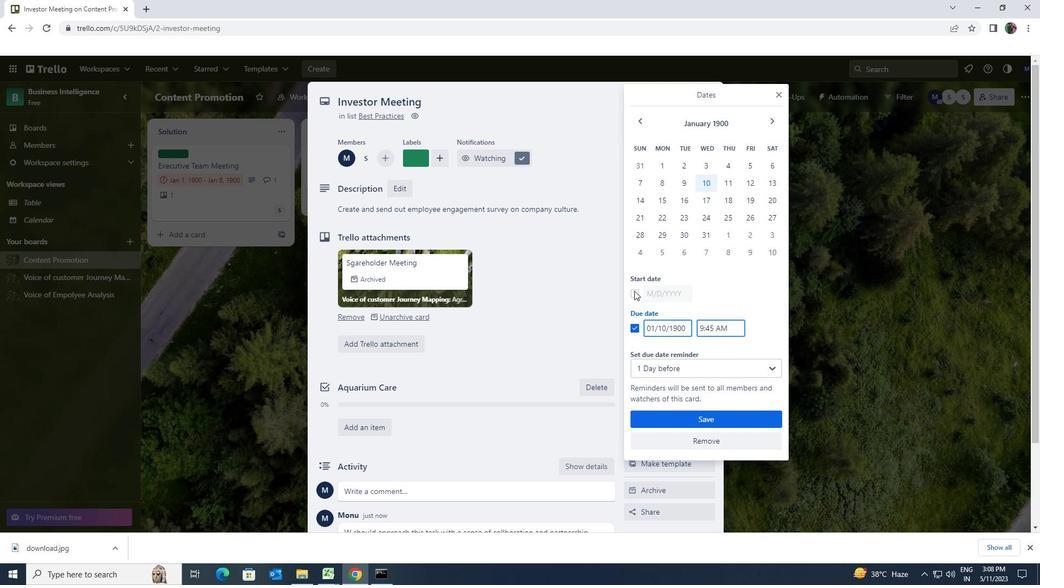 
Action: Mouse moved to (686, 292)
Screenshot: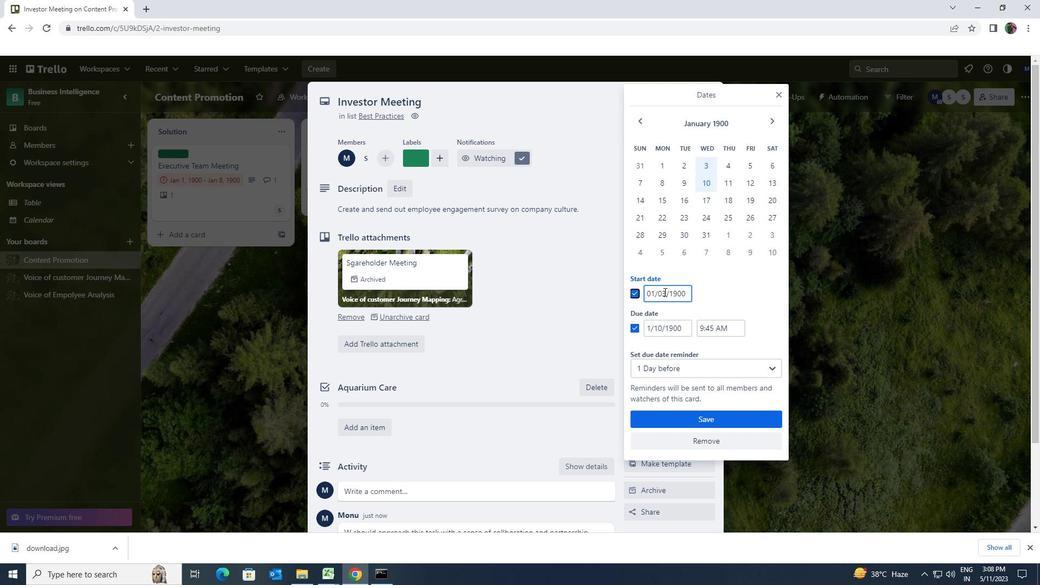 
Action: Mouse pressed left at (686, 292)
Screenshot: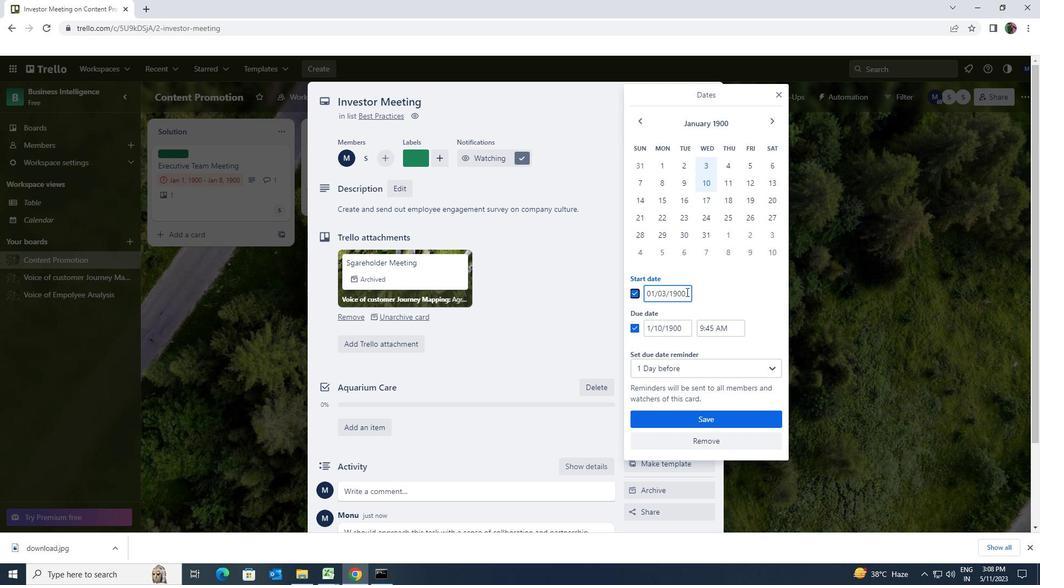 
Action: Mouse moved to (639, 293)
Screenshot: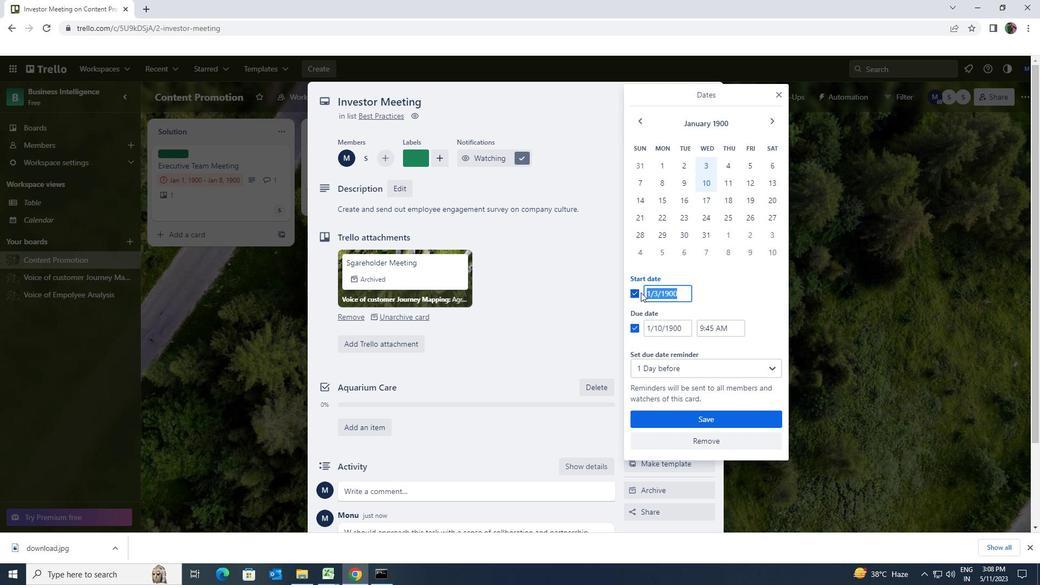 
Action: Key pressed 1/4/1900
Screenshot: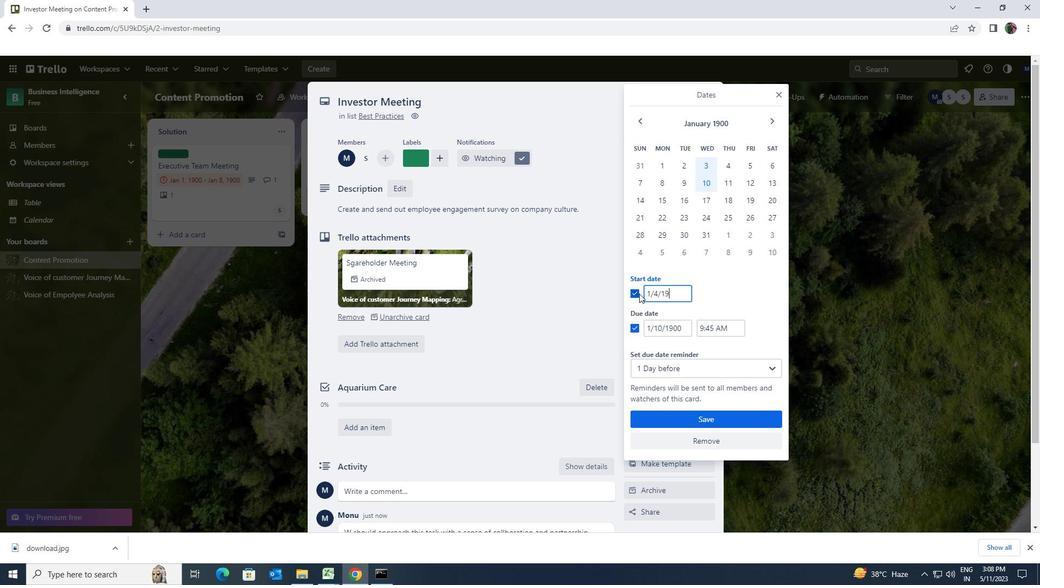 
Action: Mouse moved to (682, 327)
Screenshot: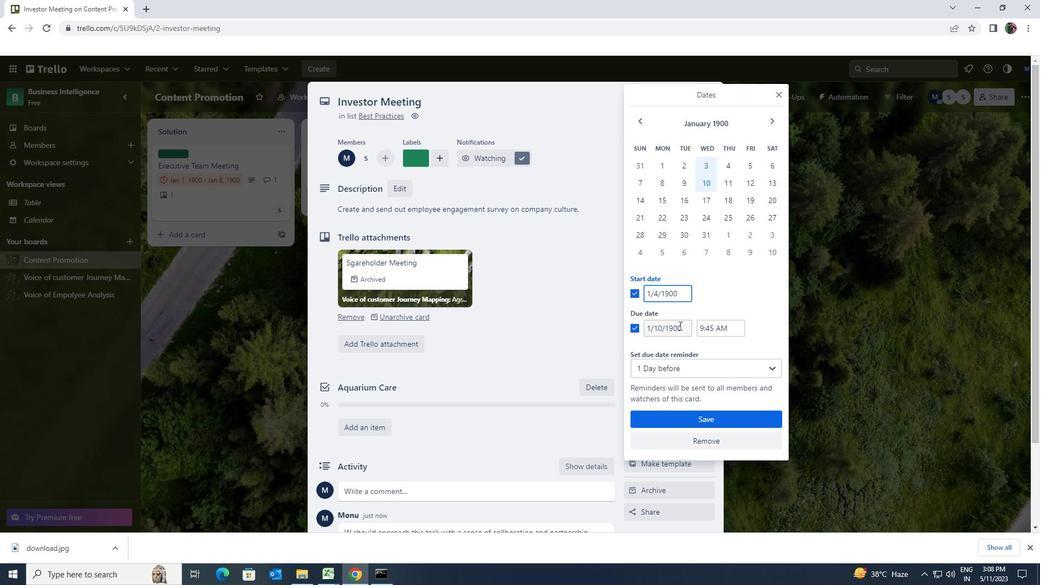 
Action: Mouse pressed left at (682, 327)
Screenshot: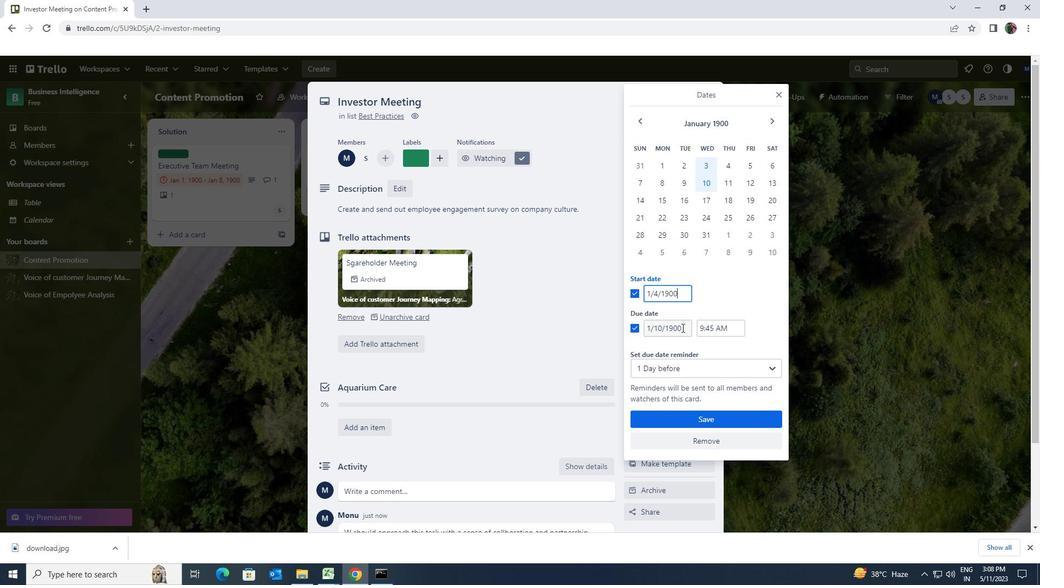 
Action: Mouse moved to (642, 324)
Screenshot: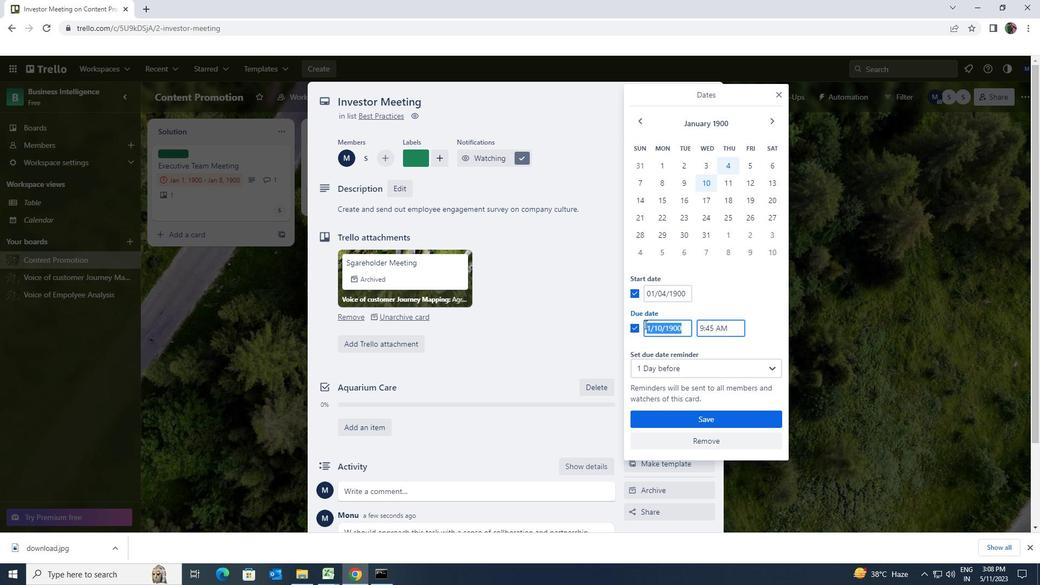 
Action: Key pressed 1/11/1900
Screenshot: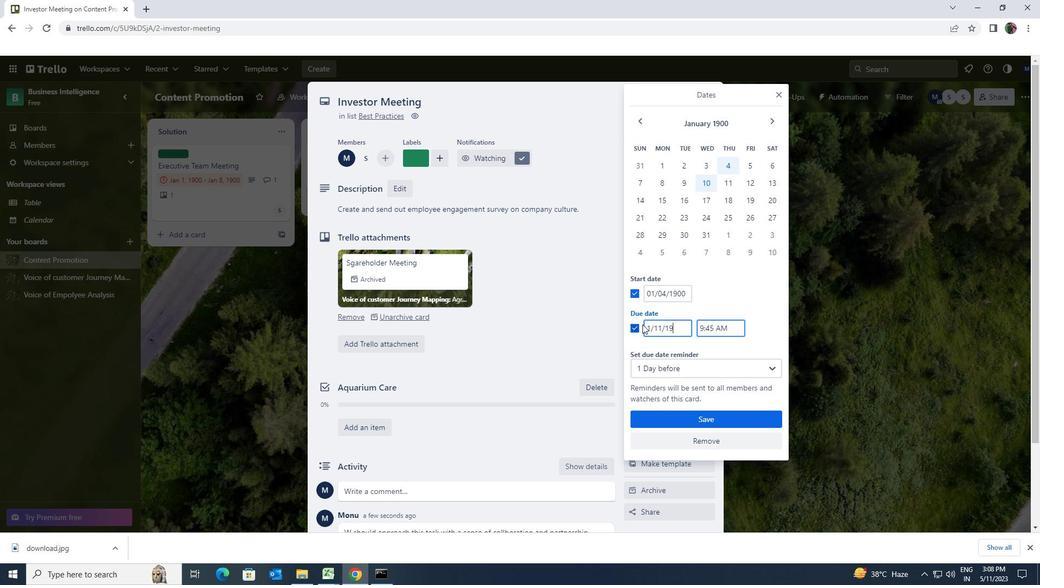 
Action: Mouse moved to (668, 415)
Screenshot: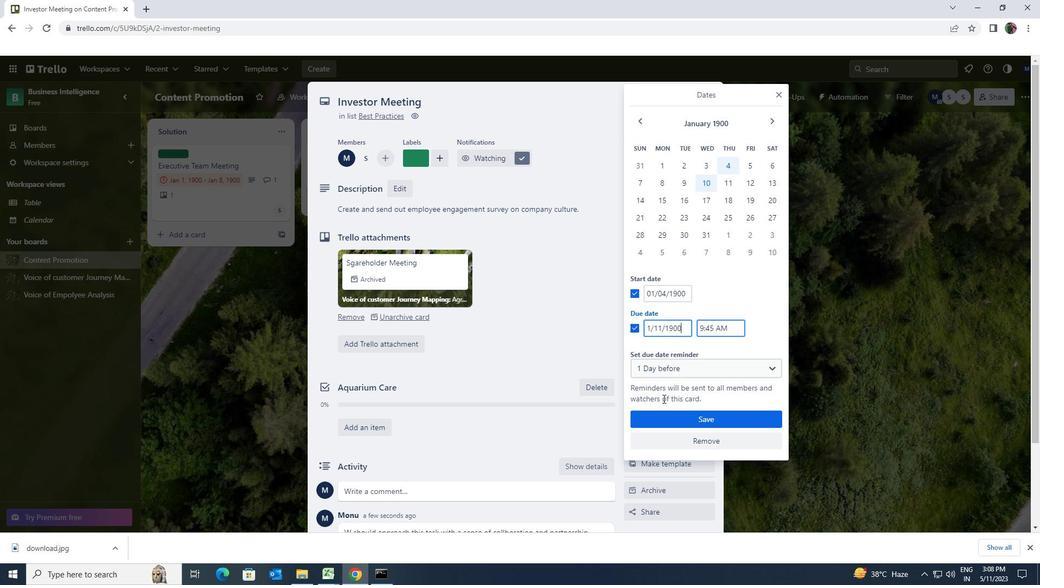 
Action: Mouse pressed left at (668, 415)
Screenshot: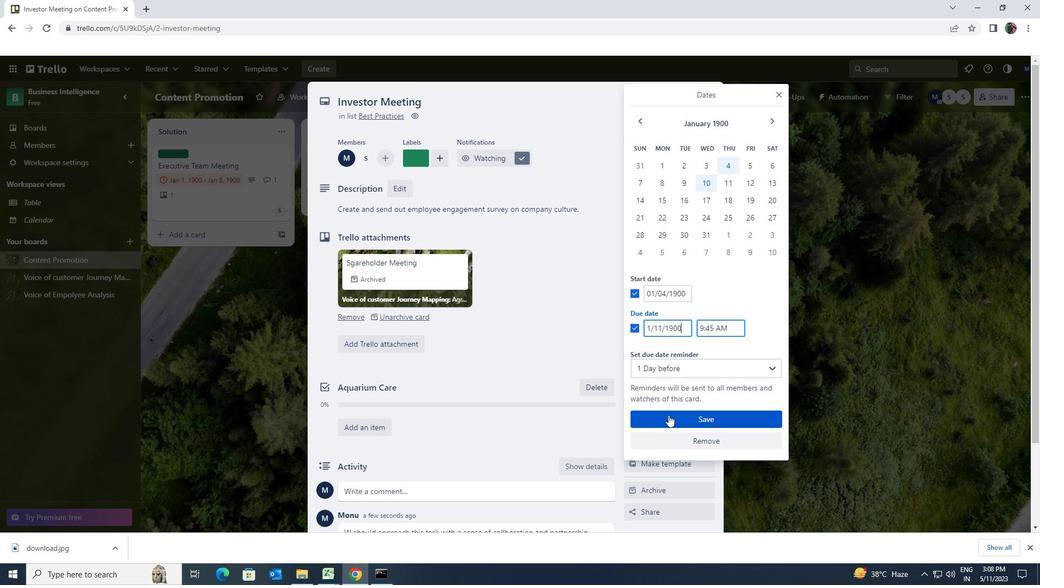 
